Task: Search one way flight ticket for 5 adults, 2 children, 1 infant in seat and 1 infant on lap in economy from Klawock: Klawock Airport (also Seeklawock Seaplane Base) to Riverton: Central Wyoming Regional Airport (was Riverton Regional) on 5-4-2023. Choice of flights is Emirates. Number of bags: 1 carry on bag. Price is upto 98000. Outbound departure time preference is 12:00.
Action: Mouse moved to (348, 298)
Screenshot: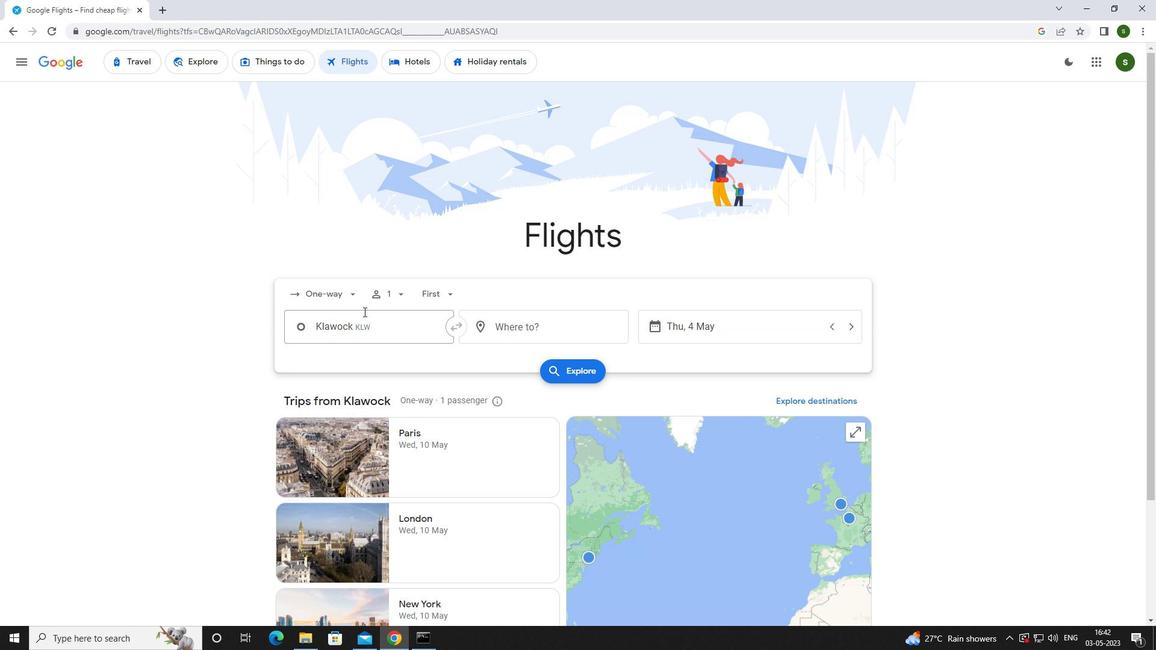 
Action: Mouse pressed left at (348, 298)
Screenshot: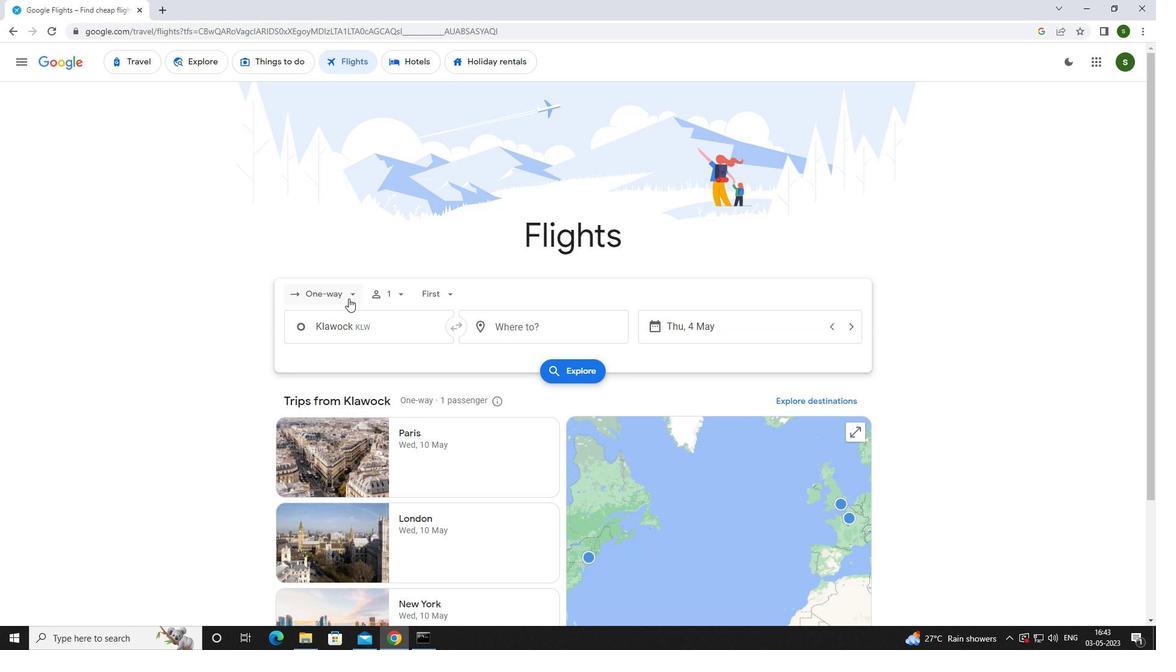 
Action: Mouse moved to (353, 347)
Screenshot: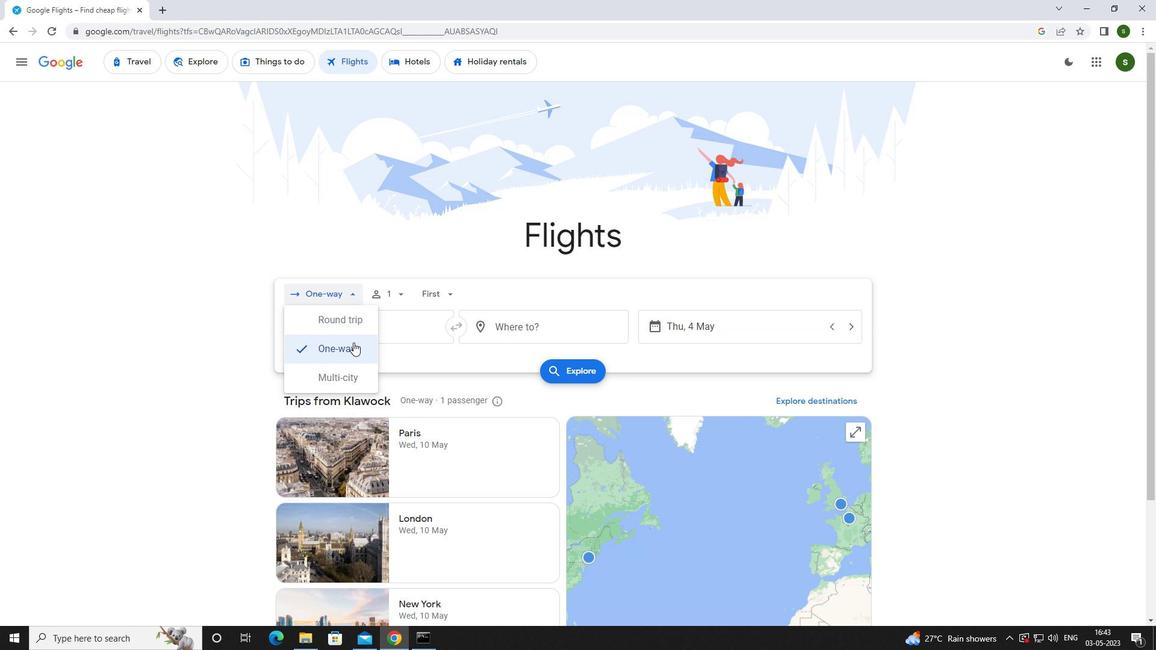 
Action: Mouse pressed left at (353, 347)
Screenshot: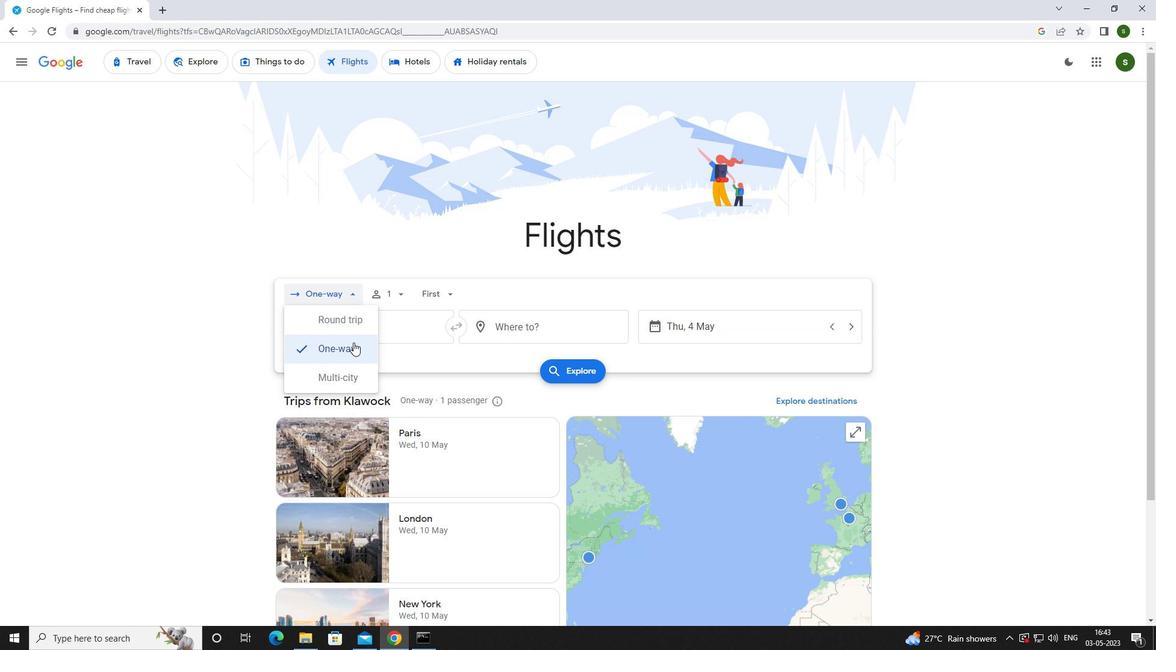 
Action: Mouse moved to (404, 294)
Screenshot: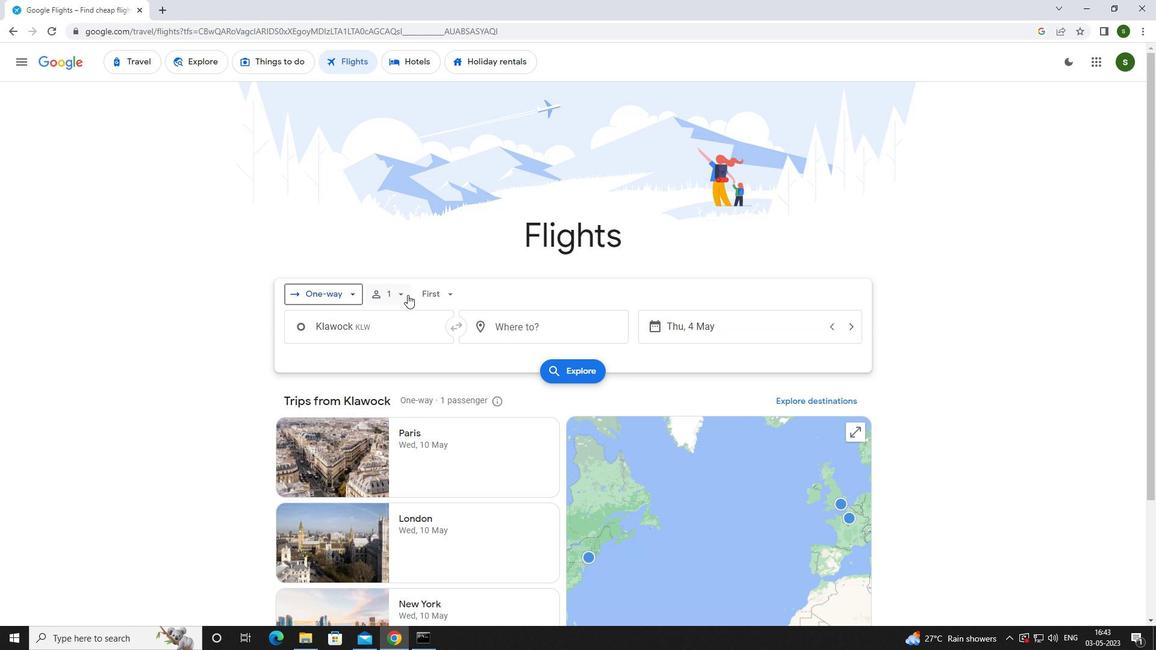 
Action: Mouse pressed left at (404, 294)
Screenshot: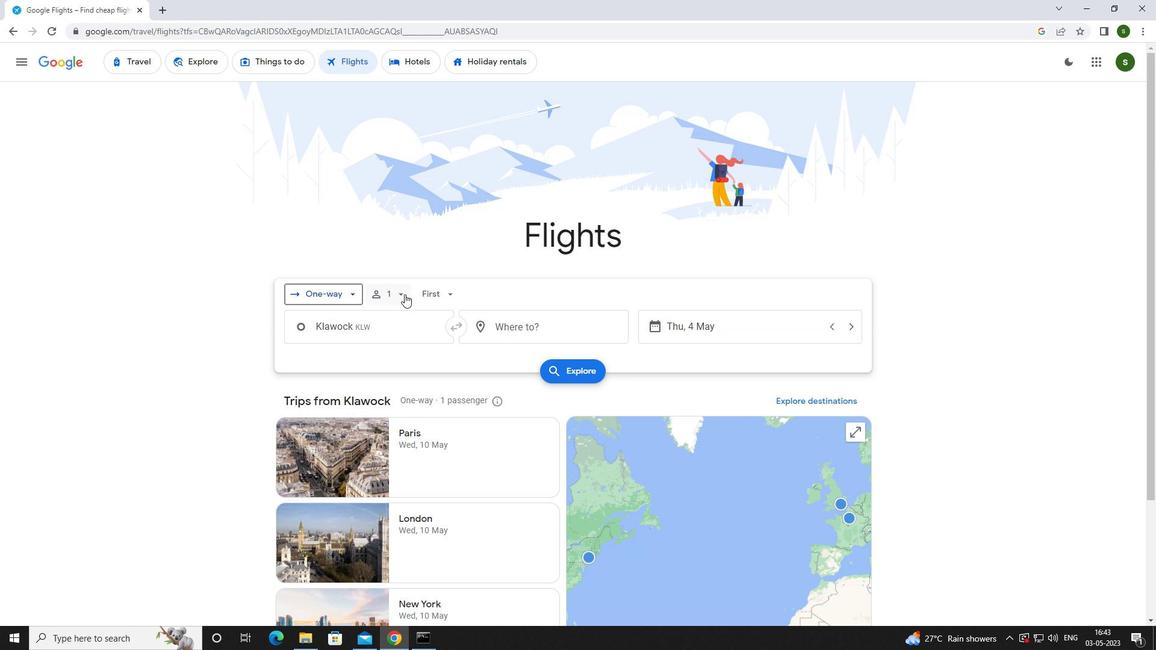 
Action: Mouse moved to (499, 319)
Screenshot: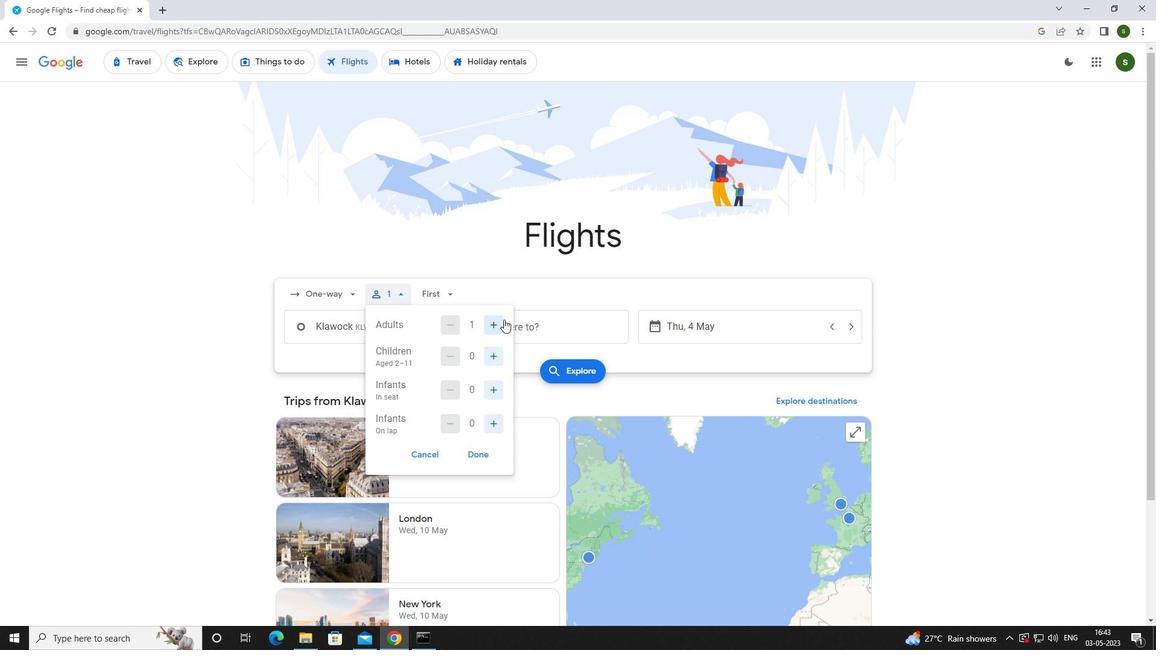 
Action: Mouse pressed left at (499, 319)
Screenshot: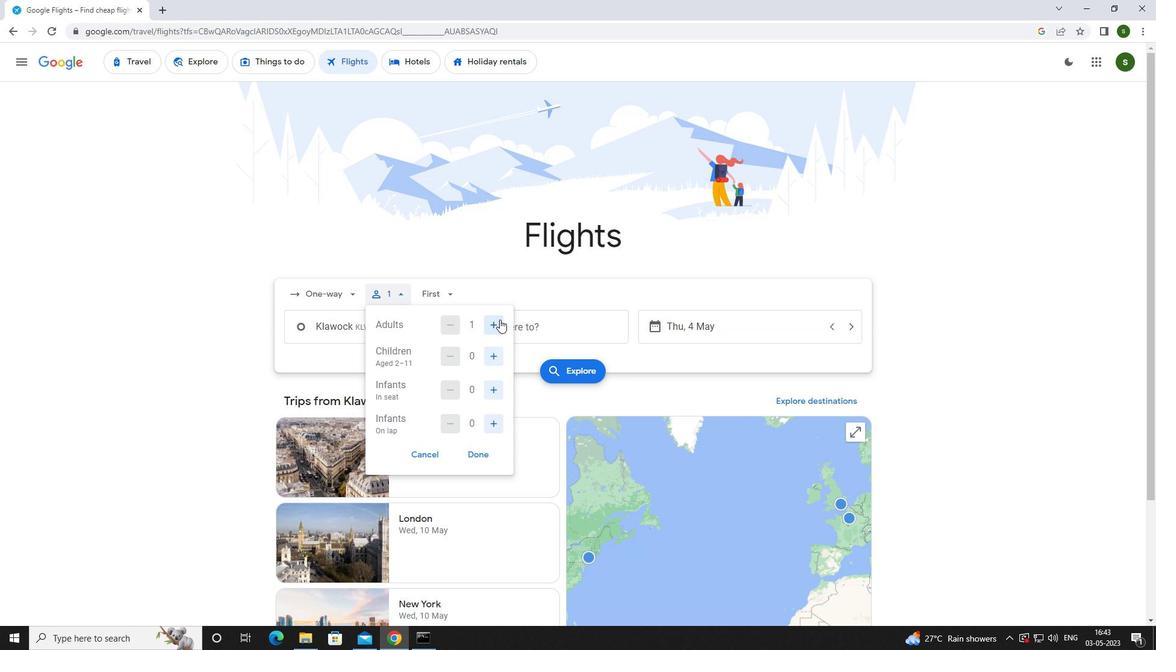 
Action: Mouse pressed left at (499, 319)
Screenshot: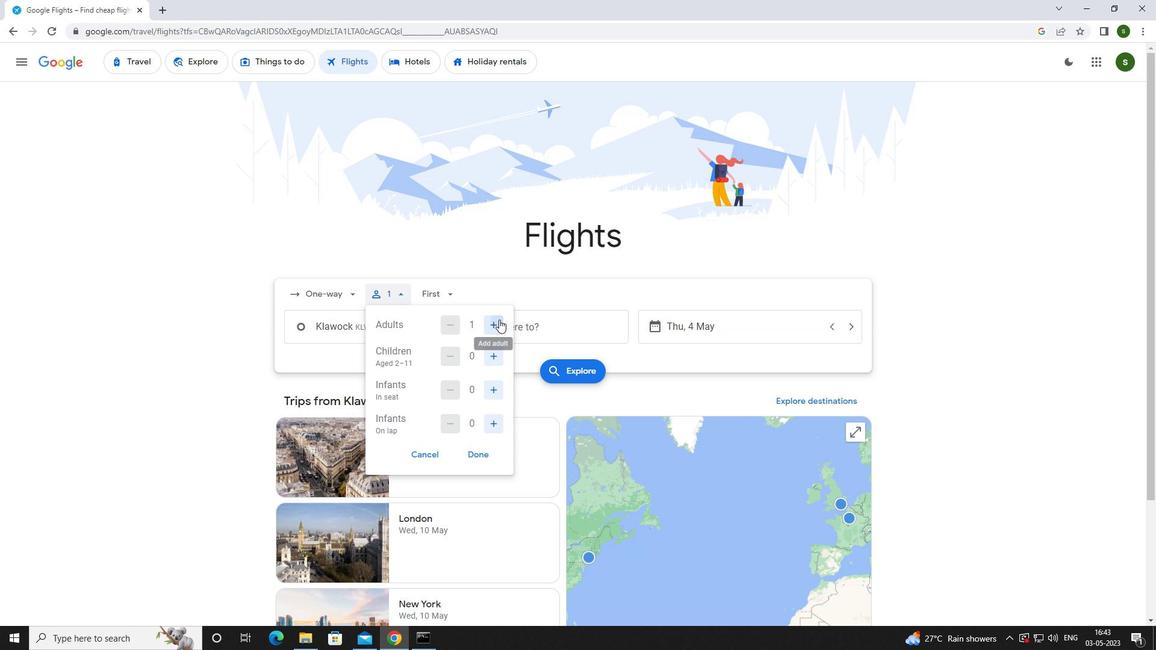 
Action: Mouse pressed left at (499, 319)
Screenshot: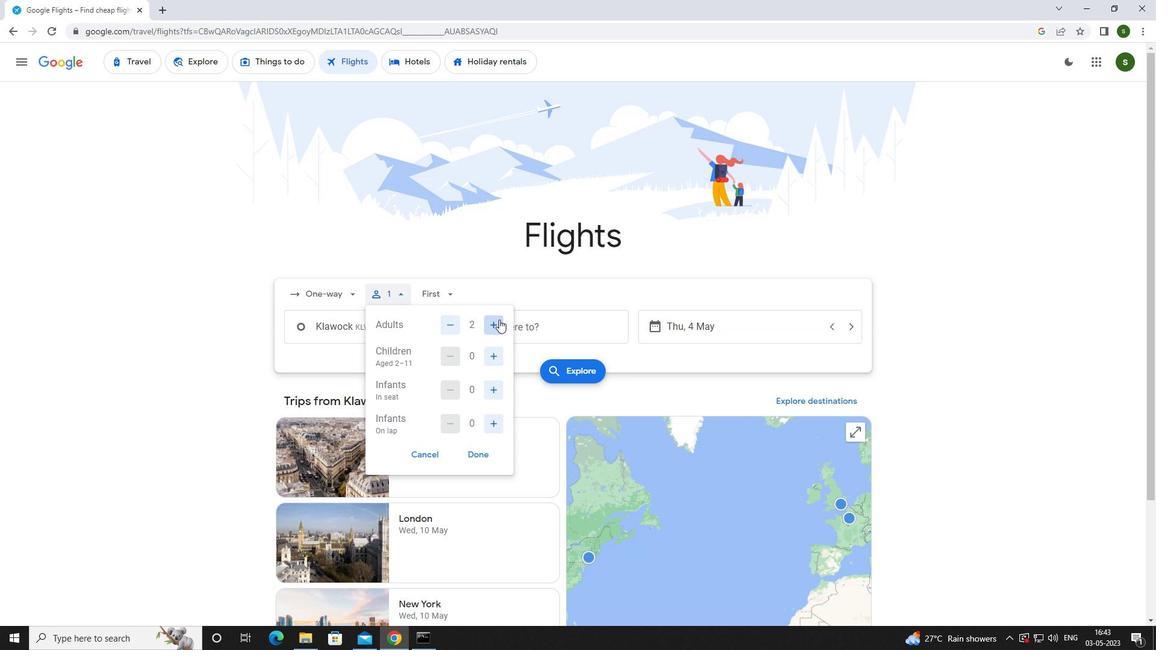 
Action: Mouse pressed left at (499, 319)
Screenshot: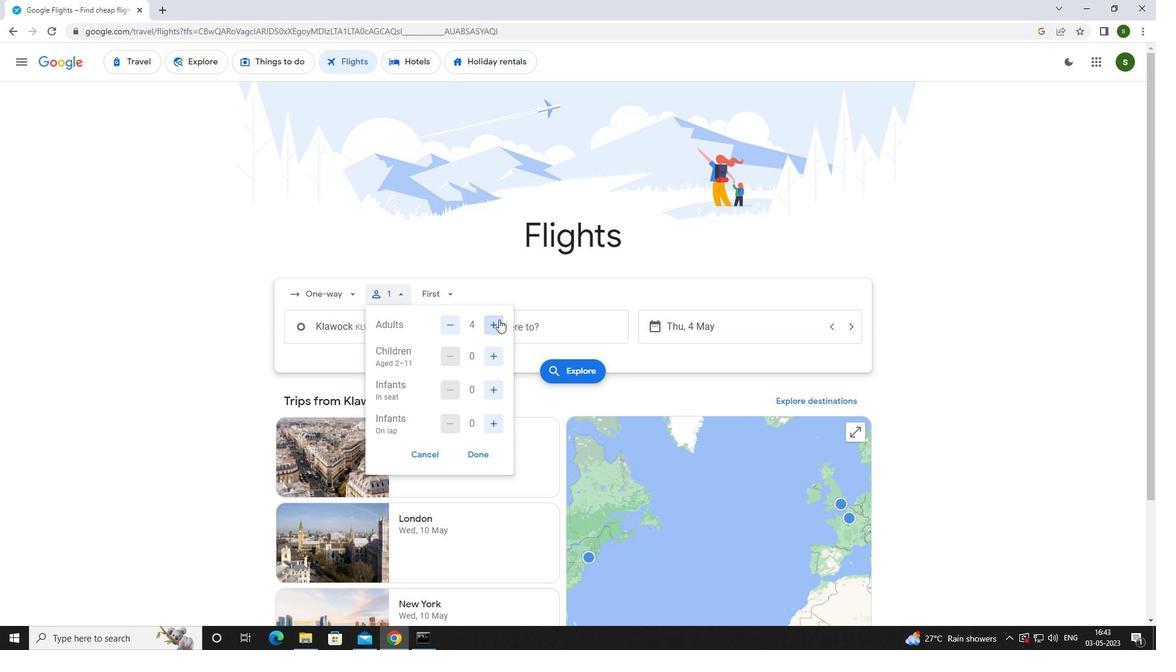 
Action: Mouse moved to (495, 351)
Screenshot: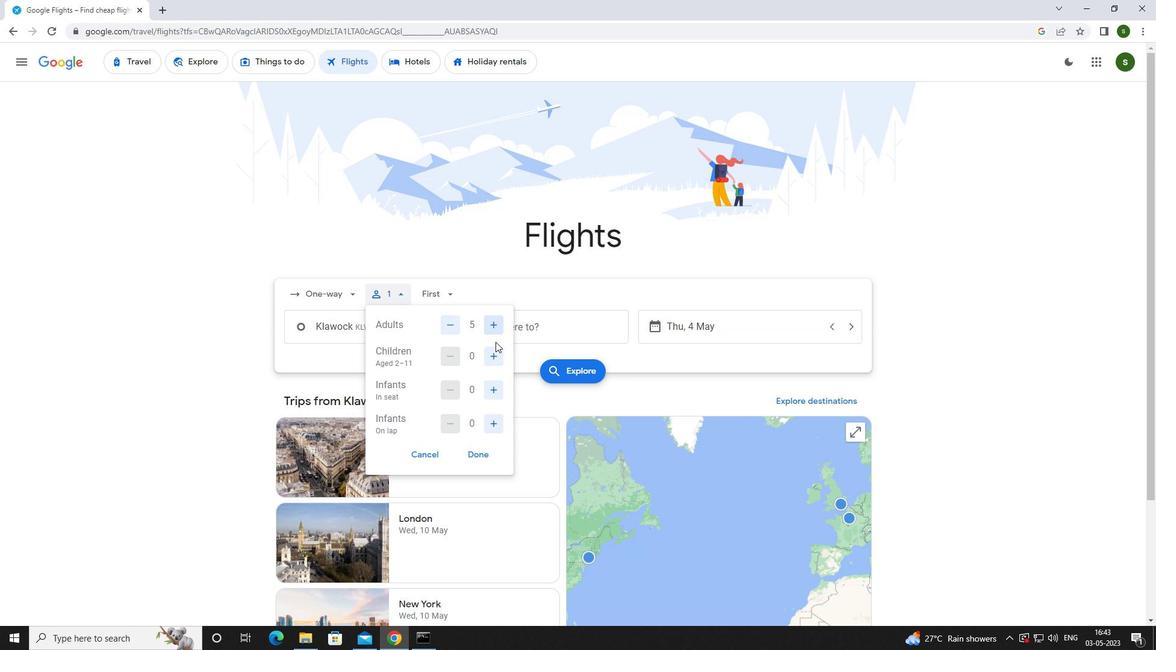 
Action: Mouse pressed left at (495, 351)
Screenshot: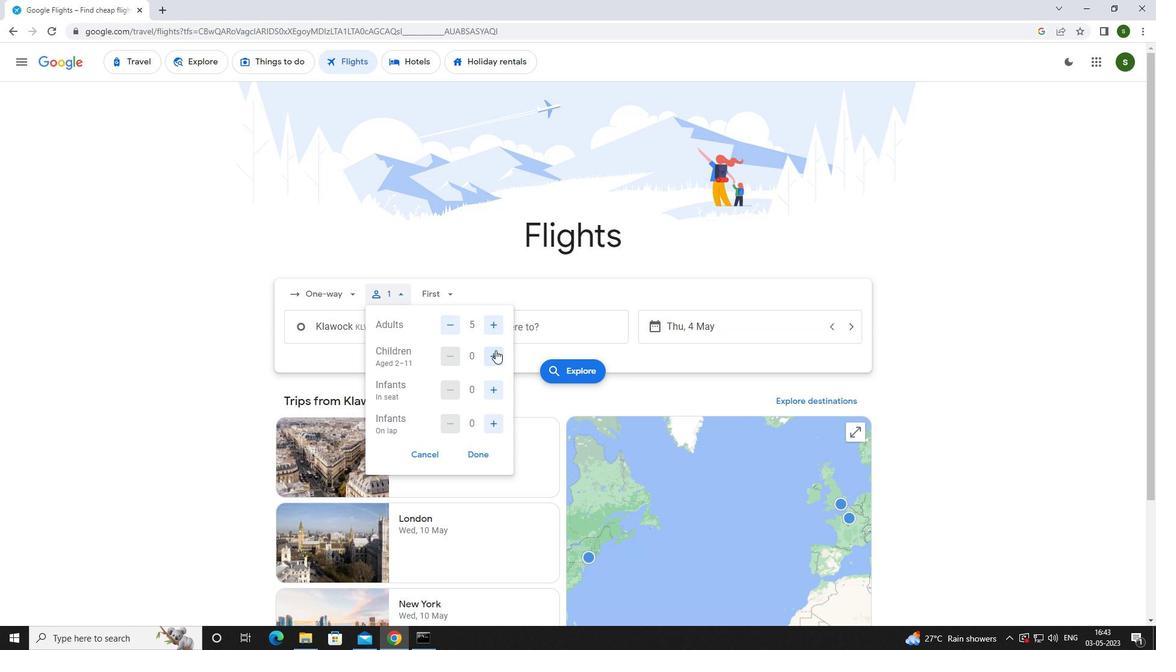 
Action: Mouse pressed left at (495, 351)
Screenshot: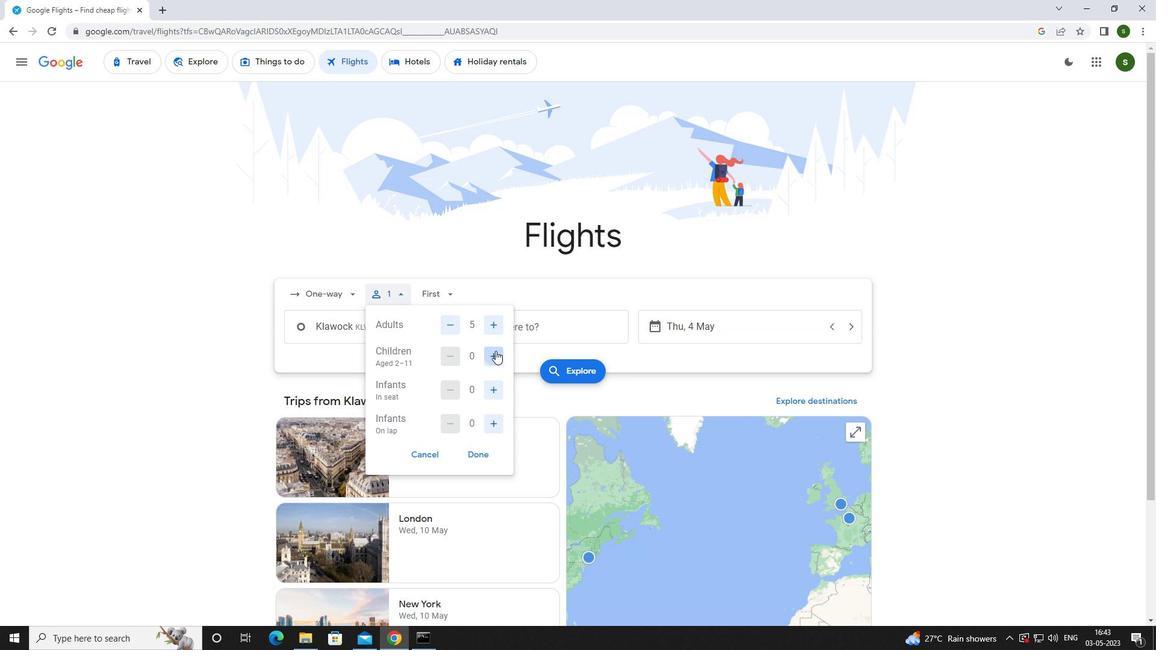 
Action: Mouse moved to (487, 397)
Screenshot: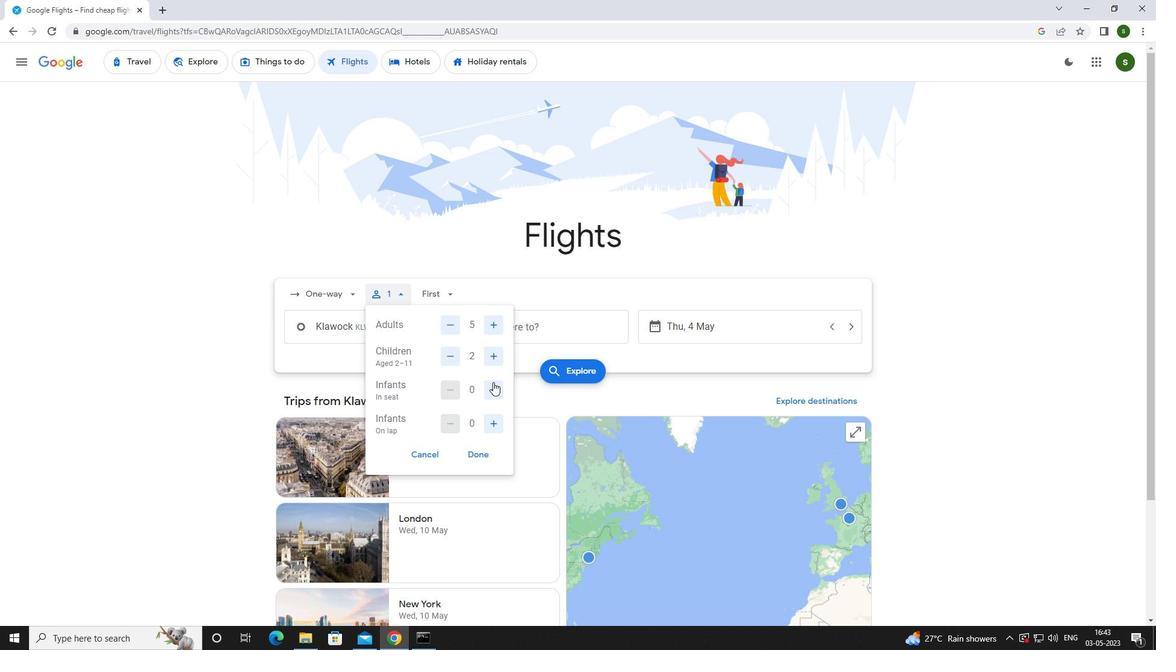 
Action: Mouse pressed left at (487, 397)
Screenshot: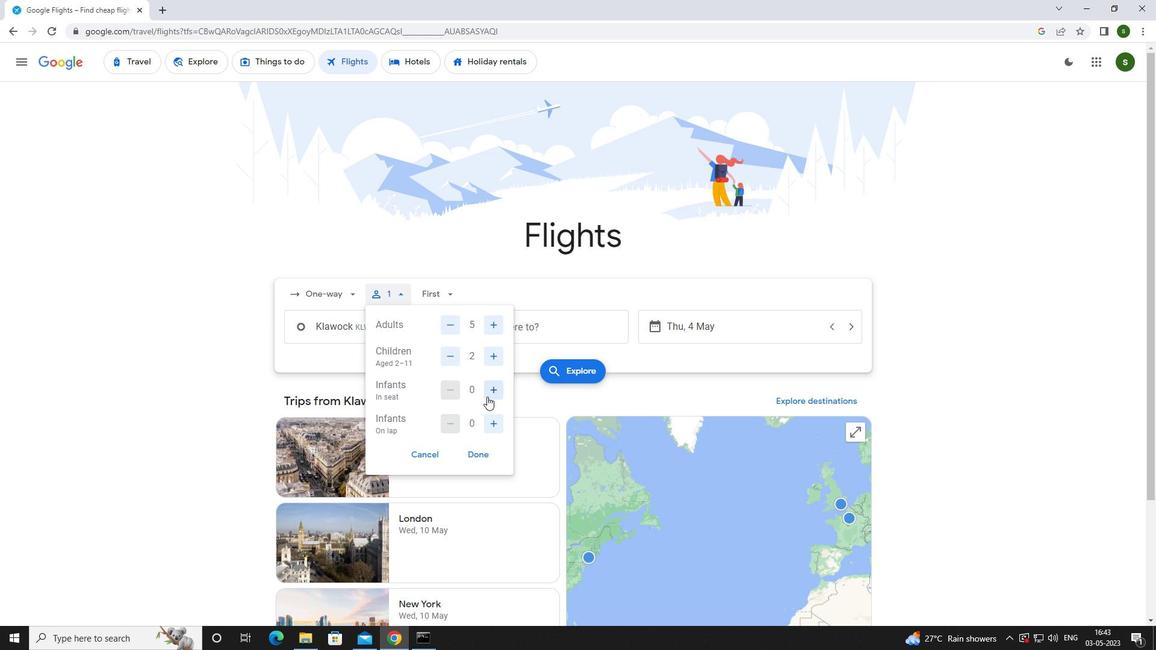 
Action: Mouse moved to (489, 420)
Screenshot: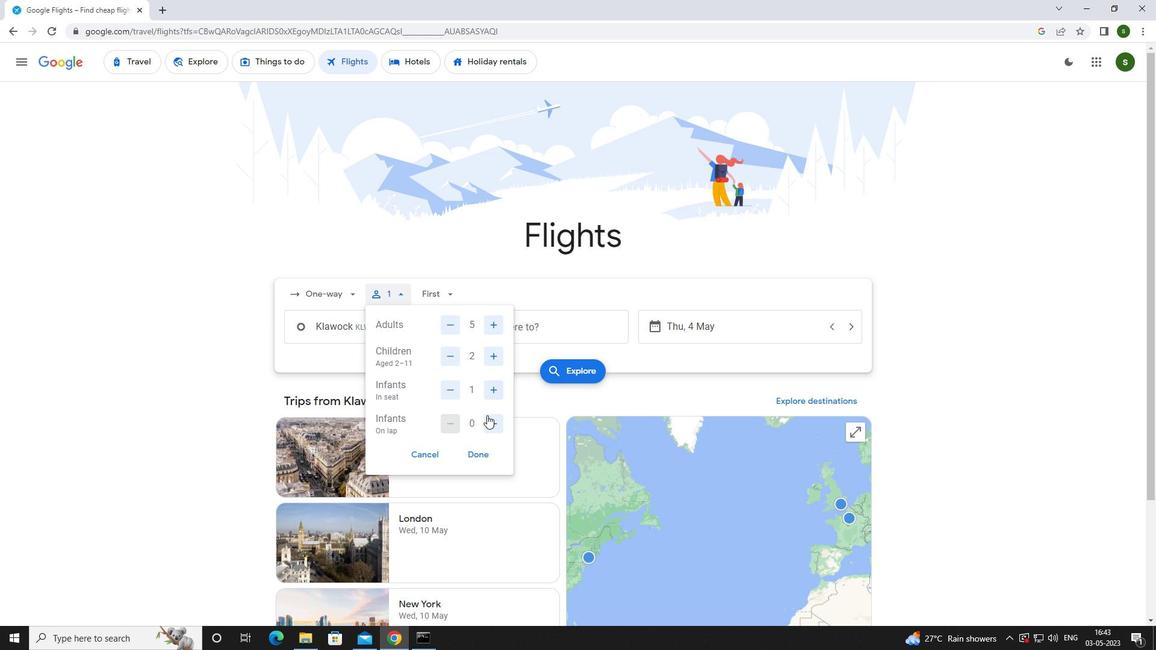 
Action: Mouse pressed left at (489, 420)
Screenshot: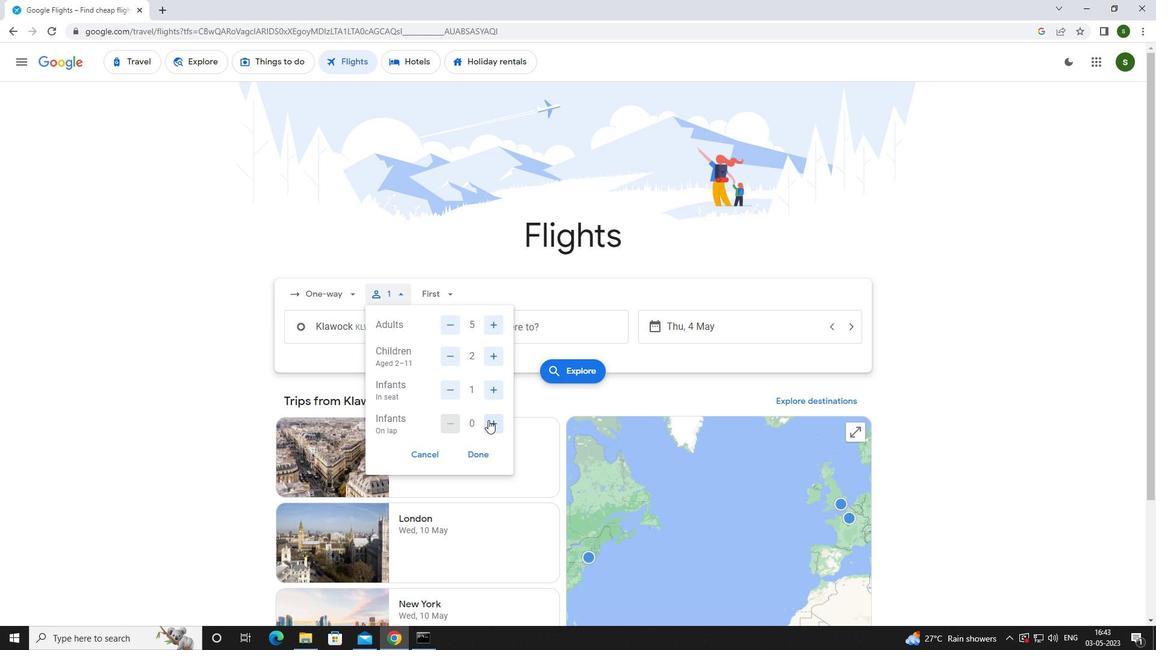 
Action: Mouse moved to (450, 295)
Screenshot: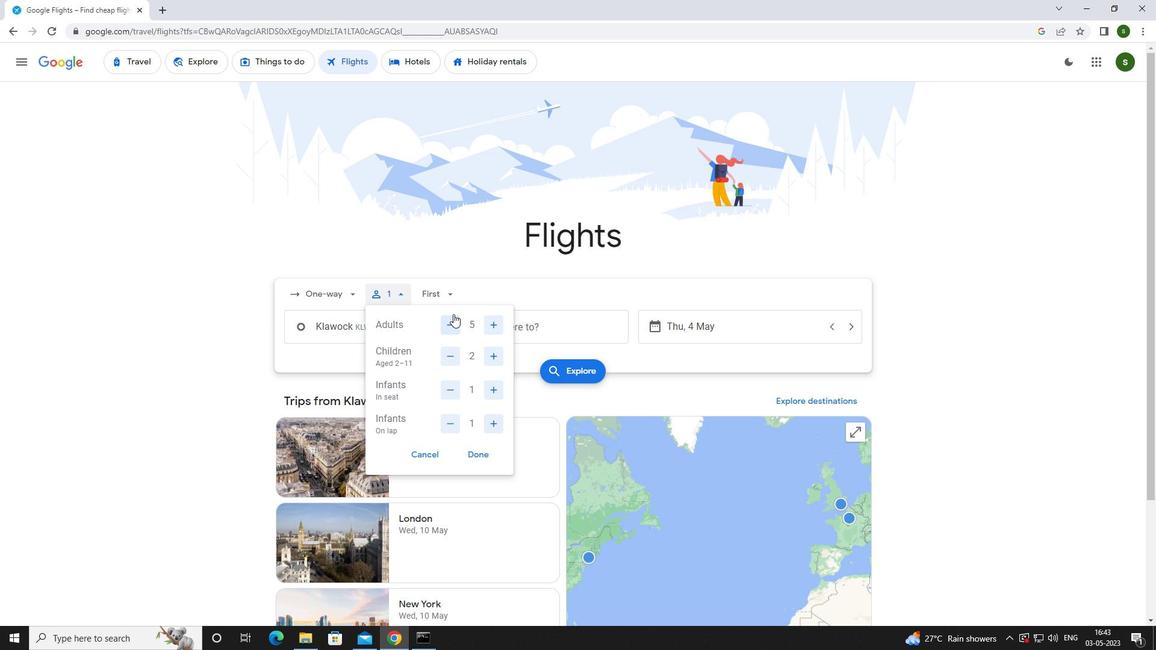 
Action: Mouse pressed left at (450, 295)
Screenshot: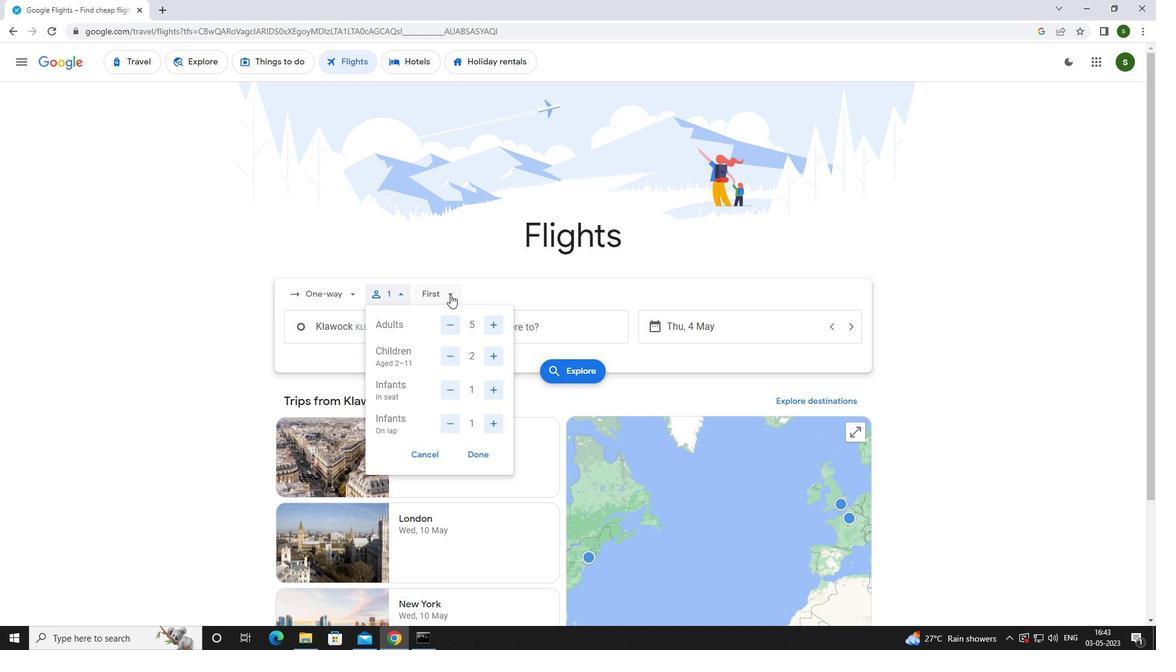
Action: Mouse moved to (449, 313)
Screenshot: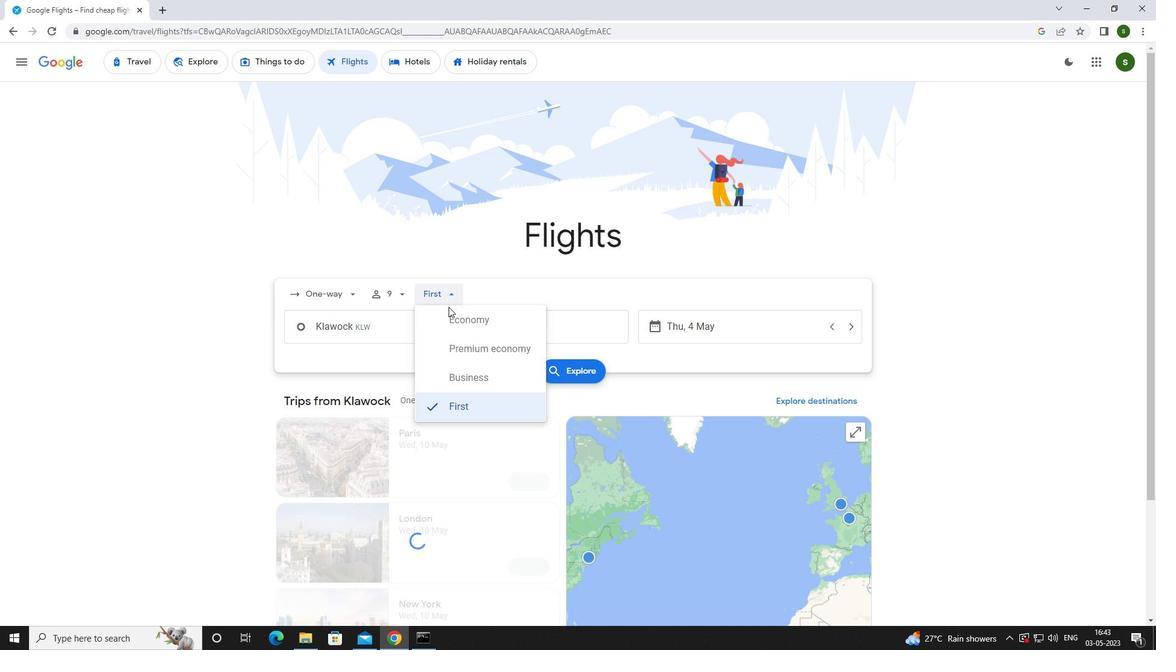 
Action: Mouse pressed left at (449, 313)
Screenshot: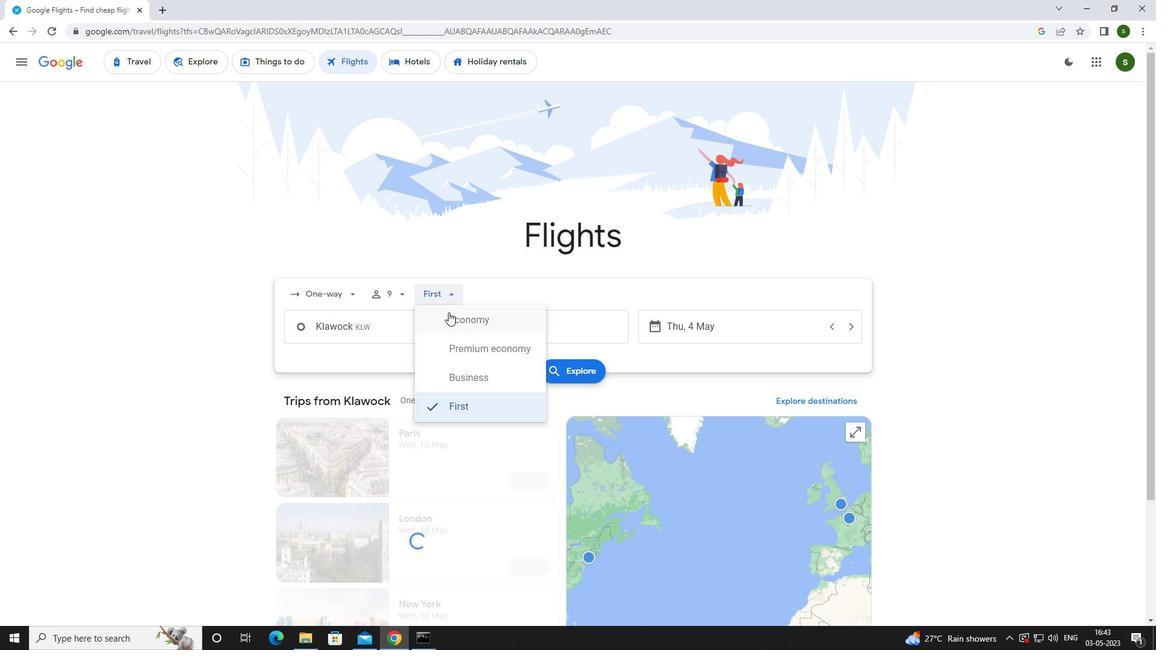 
Action: Mouse moved to (390, 332)
Screenshot: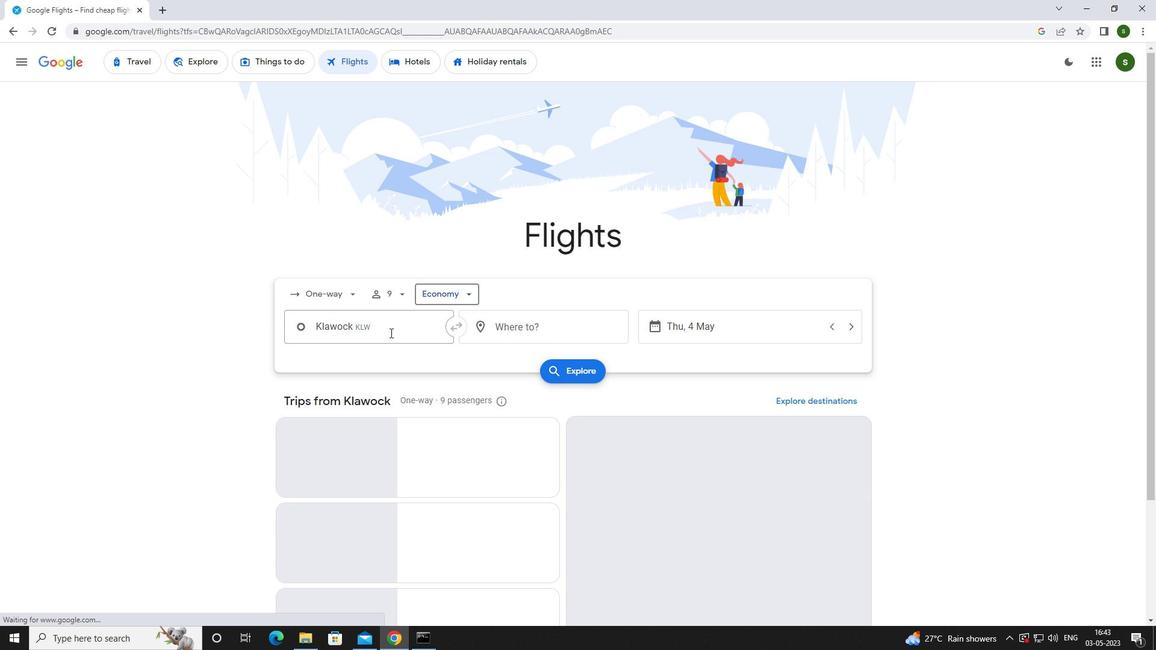 
Action: Mouse pressed left at (390, 332)
Screenshot: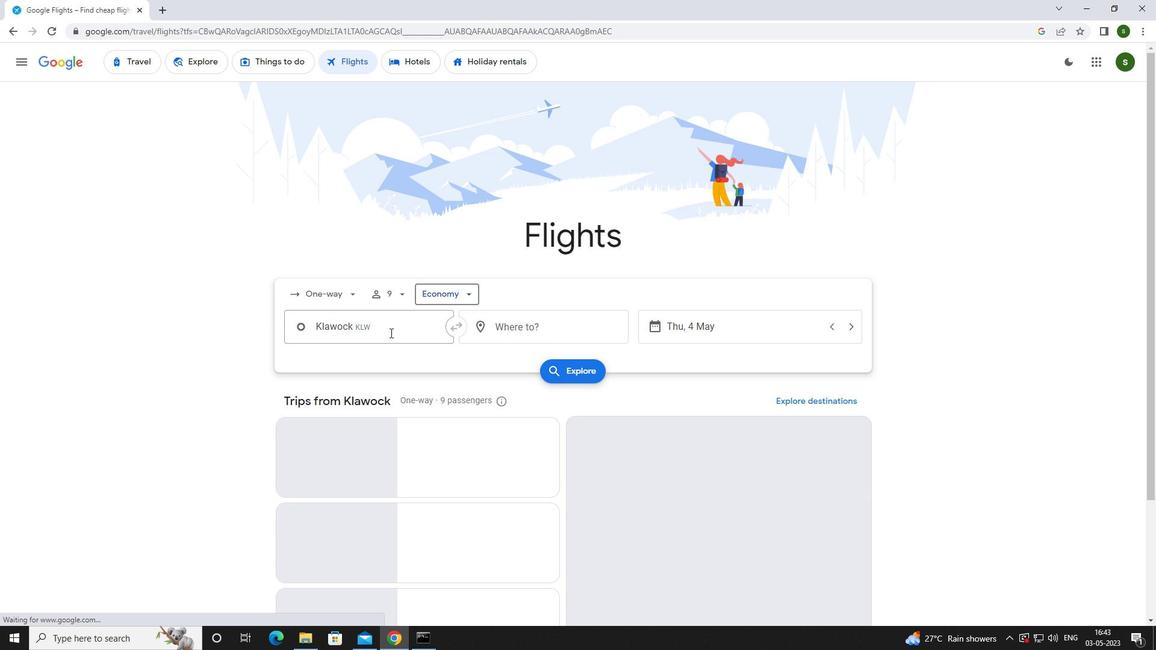 
Action: Key pressed <Key.caps_lock>k<Key.caps_lock>lawock
Screenshot: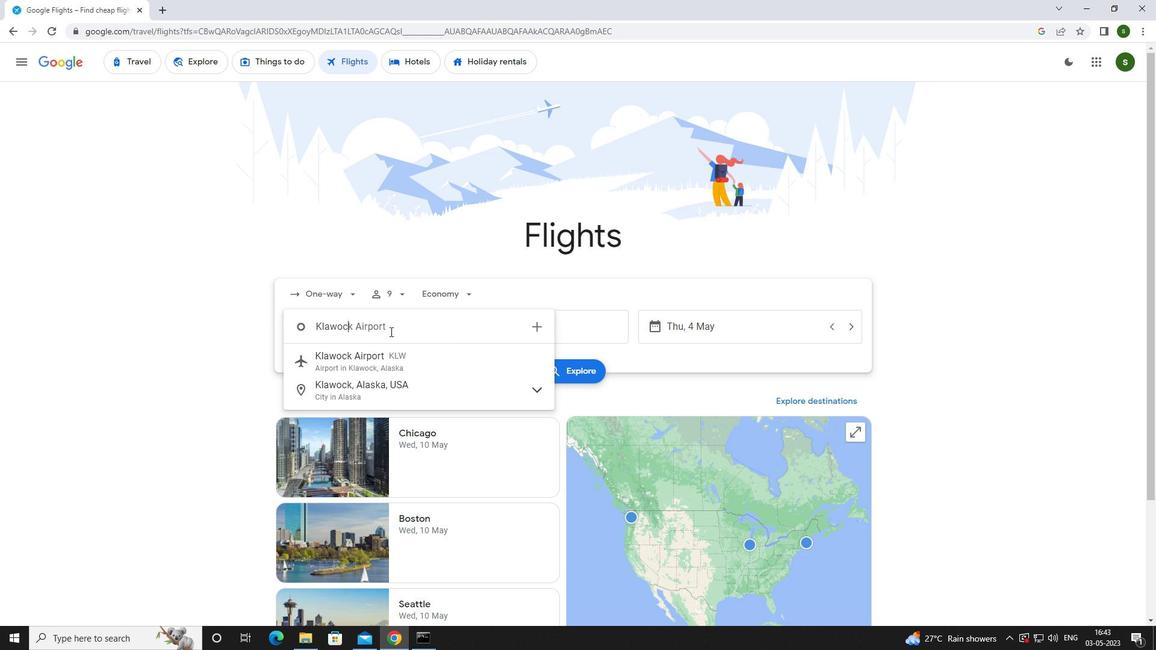 
Action: Mouse moved to (372, 362)
Screenshot: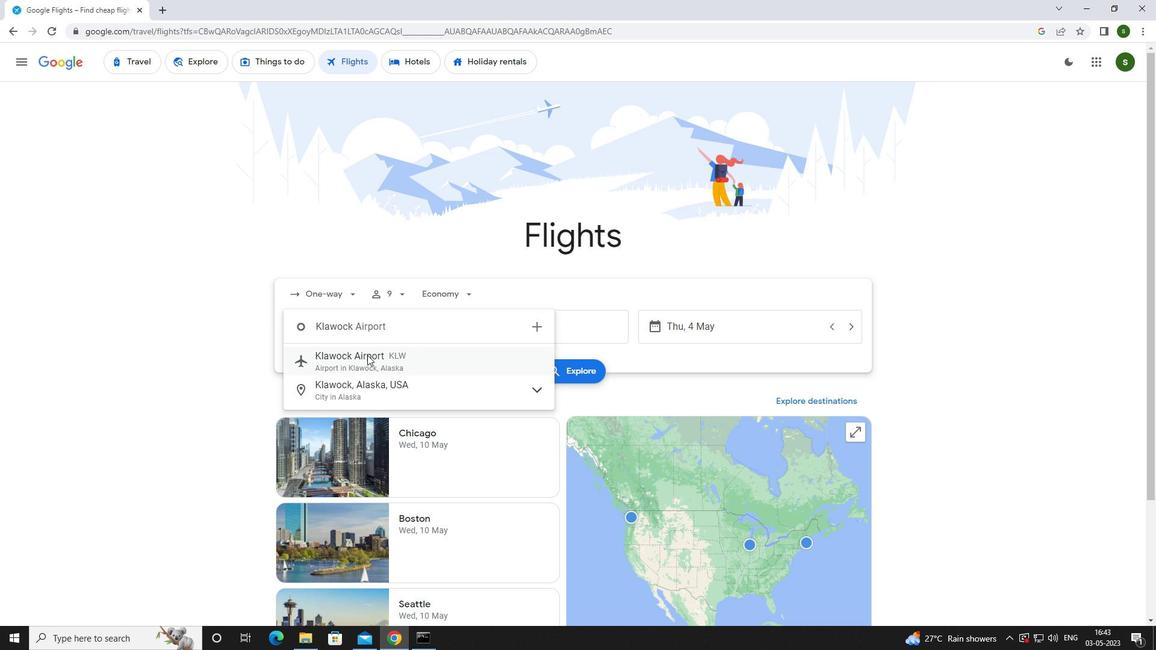 
Action: Mouse pressed left at (372, 362)
Screenshot: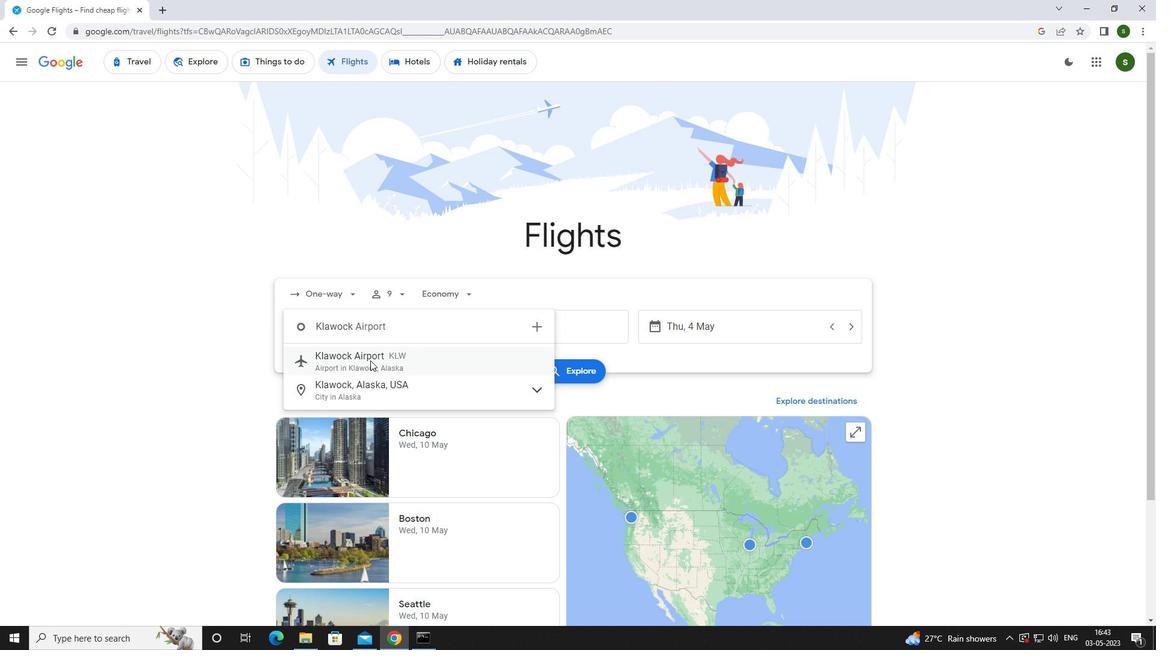 
Action: Mouse moved to (525, 323)
Screenshot: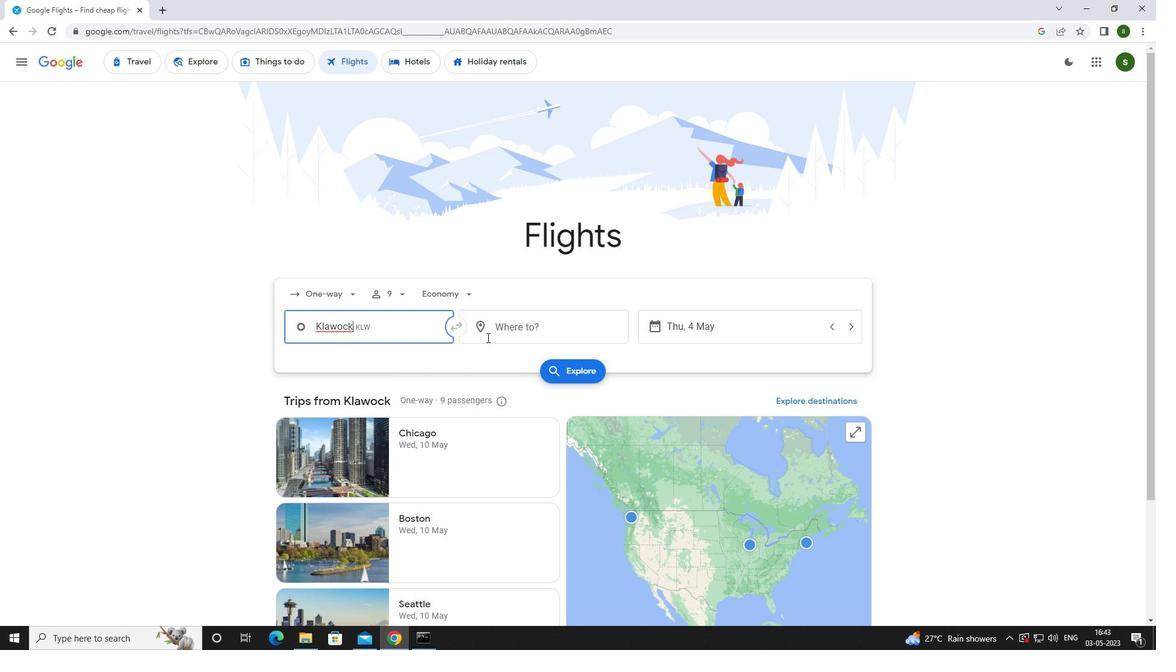 
Action: Mouse pressed left at (525, 323)
Screenshot: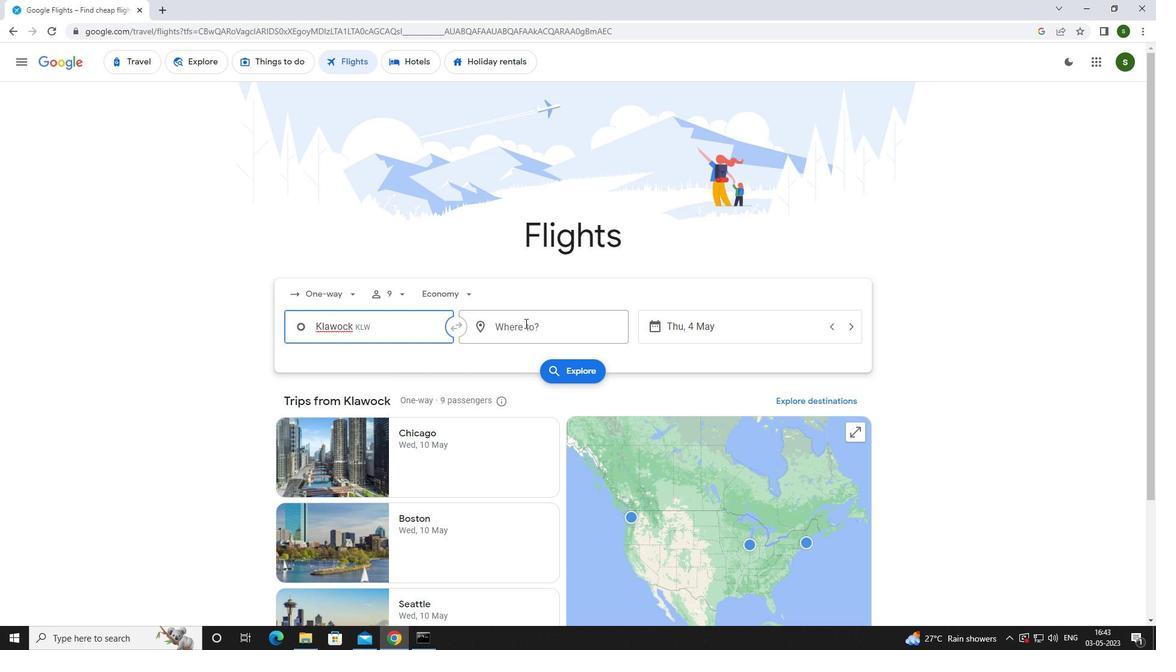
Action: Mouse moved to (528, 321)
Screenshot: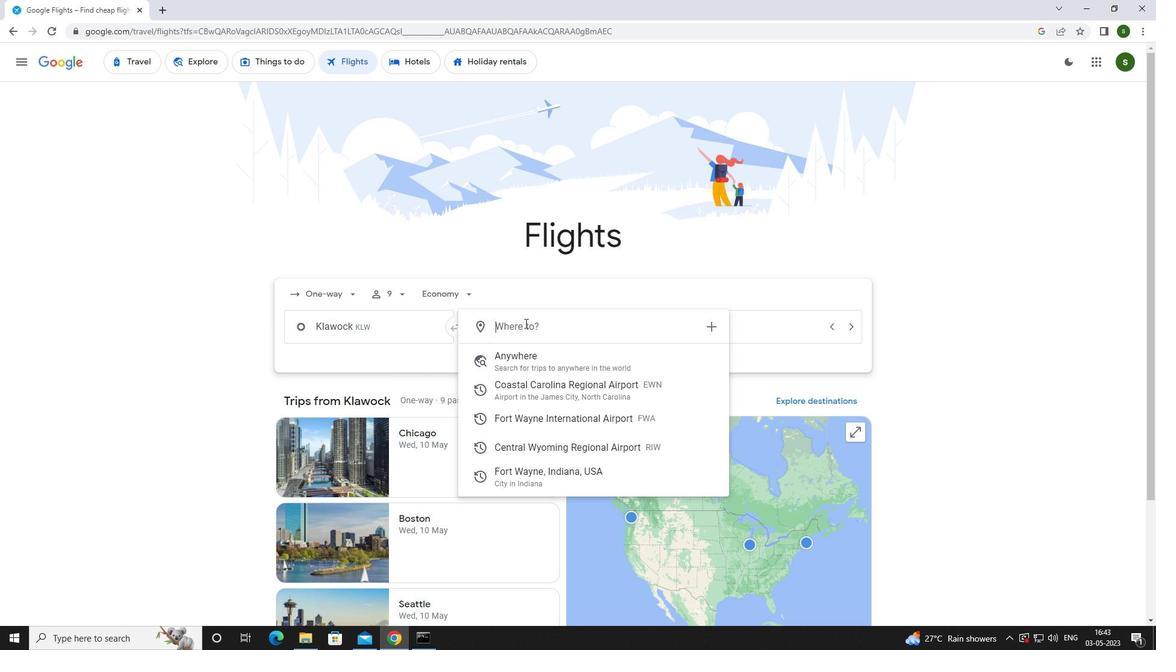 
Action: Key pressed <Key.caps_lock>r<Key.caps_lock>iverton
Screenshot: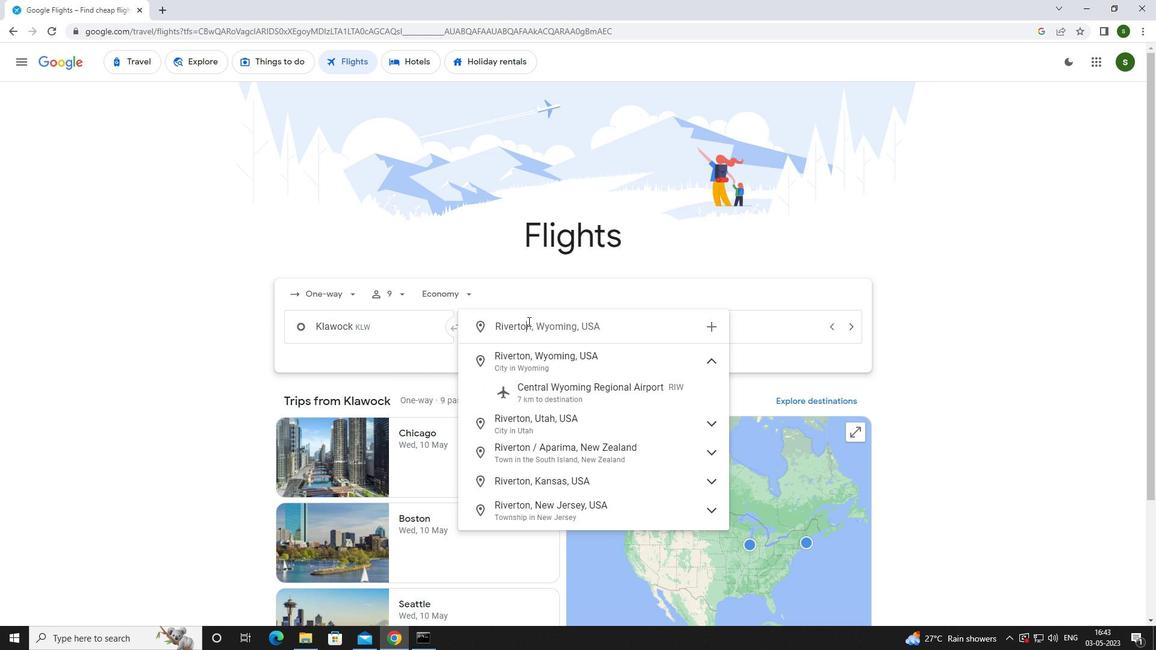 
Action: Mouse moved to (545, 390)
Screenshot: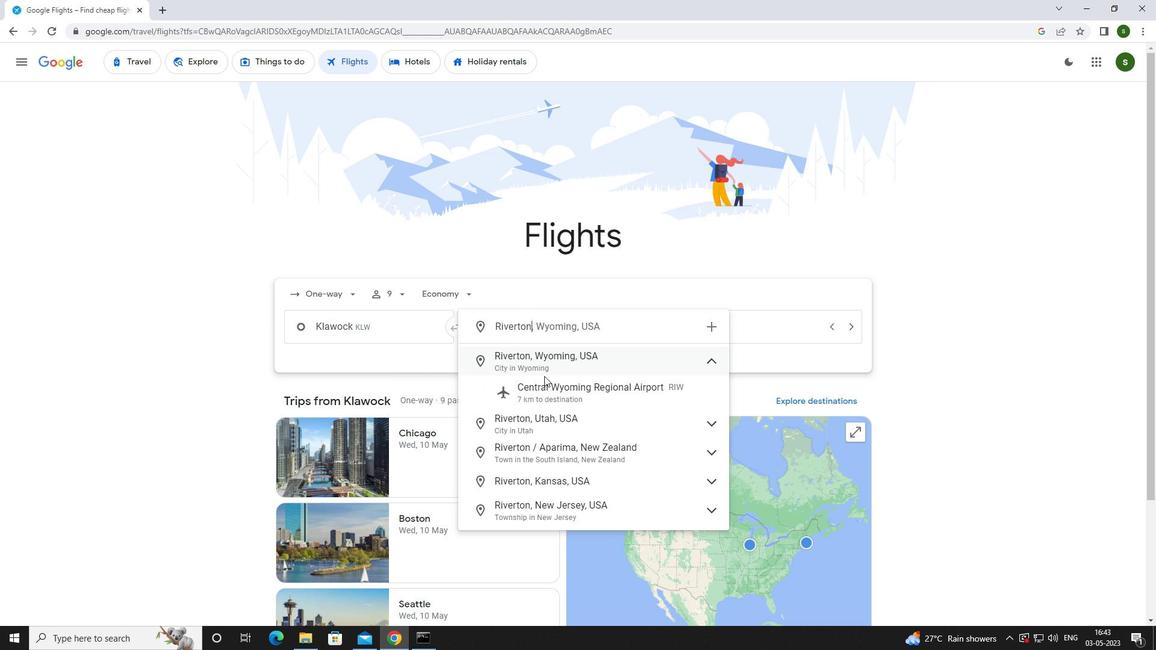 
Action: Mouse pressed left at (545, 390)
Screenshot: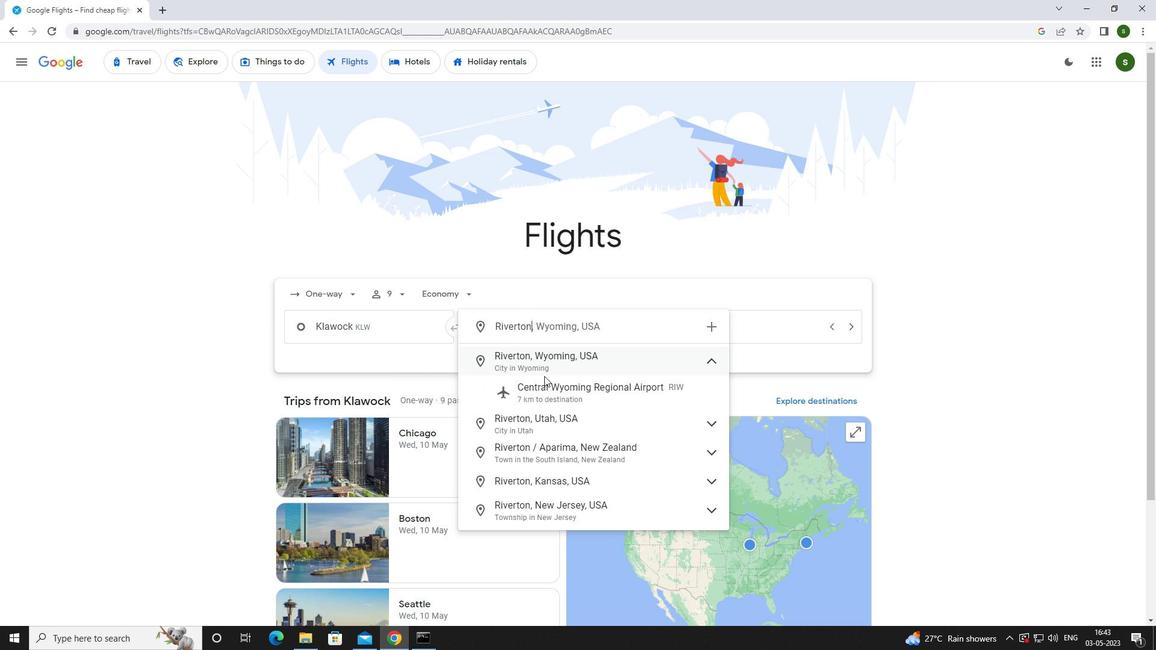 
Action: Mouse moved to (729, 330)
Screenshot: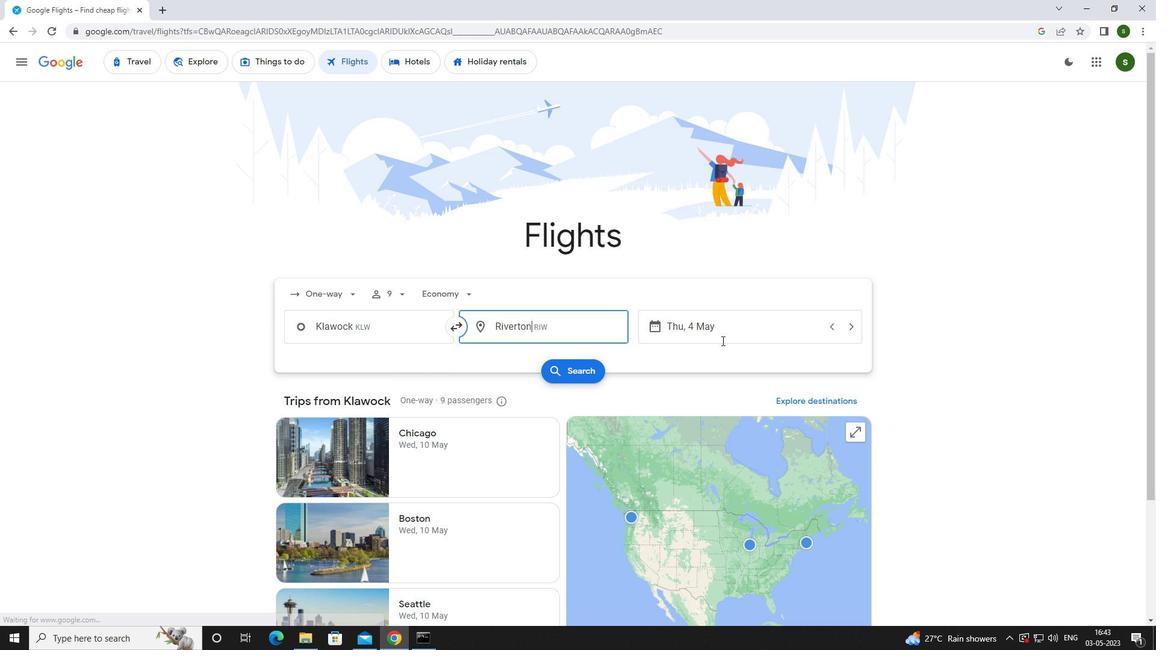 
Action: Mouse pressed left at (729, 330)
Screenshot: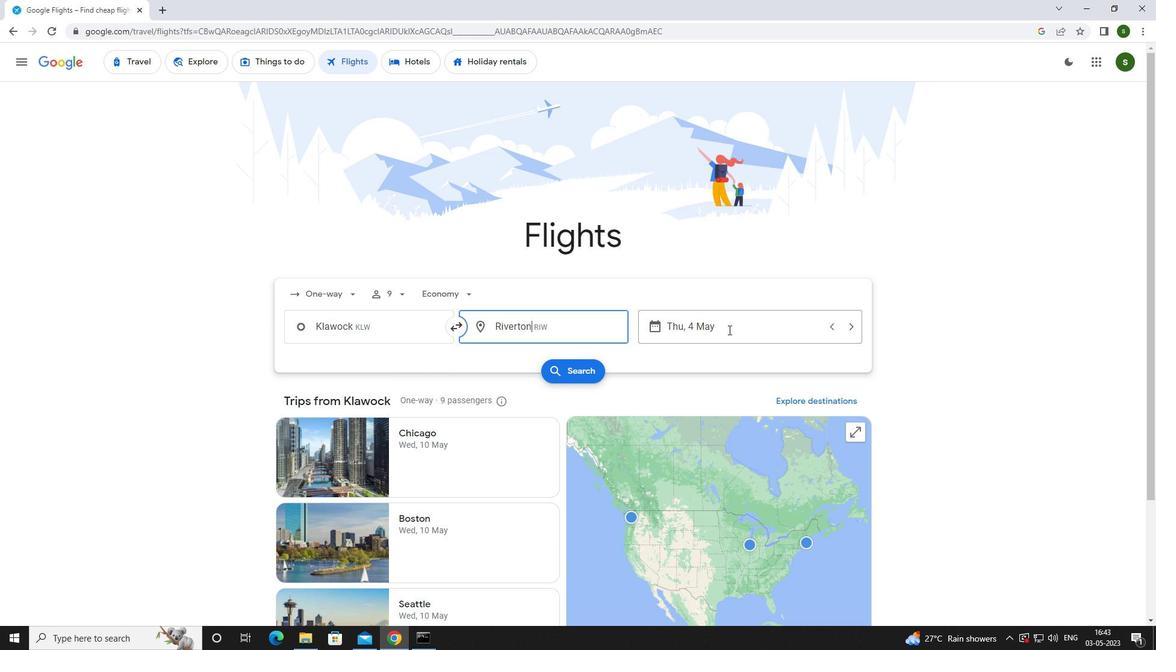 
Action: Mouse moved to (551, 409)
Screenshot: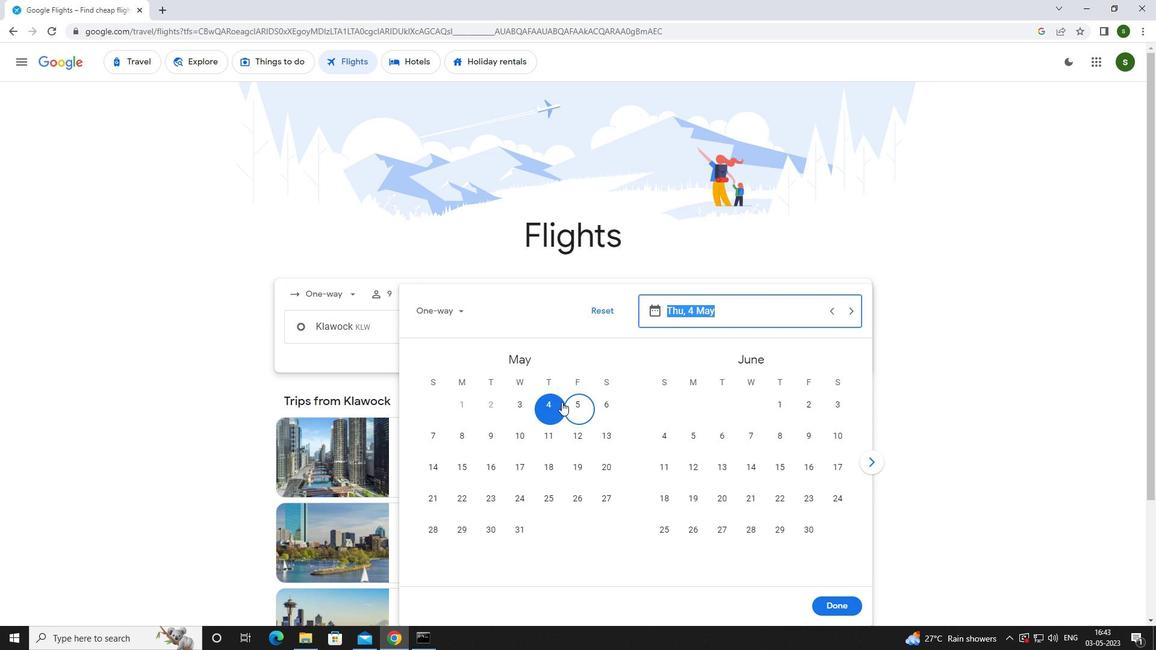 
Action: Mouse pressed left at (551, 409)
Screenshot: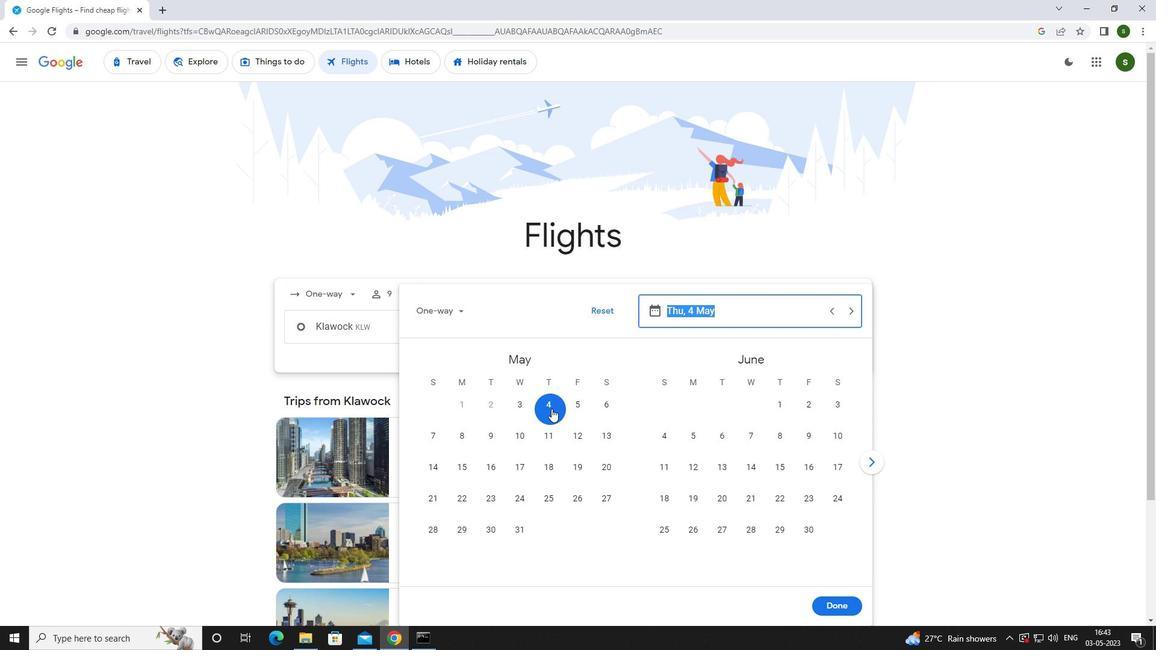 
Action: Mouse moved to (824, 598)
Screenshot: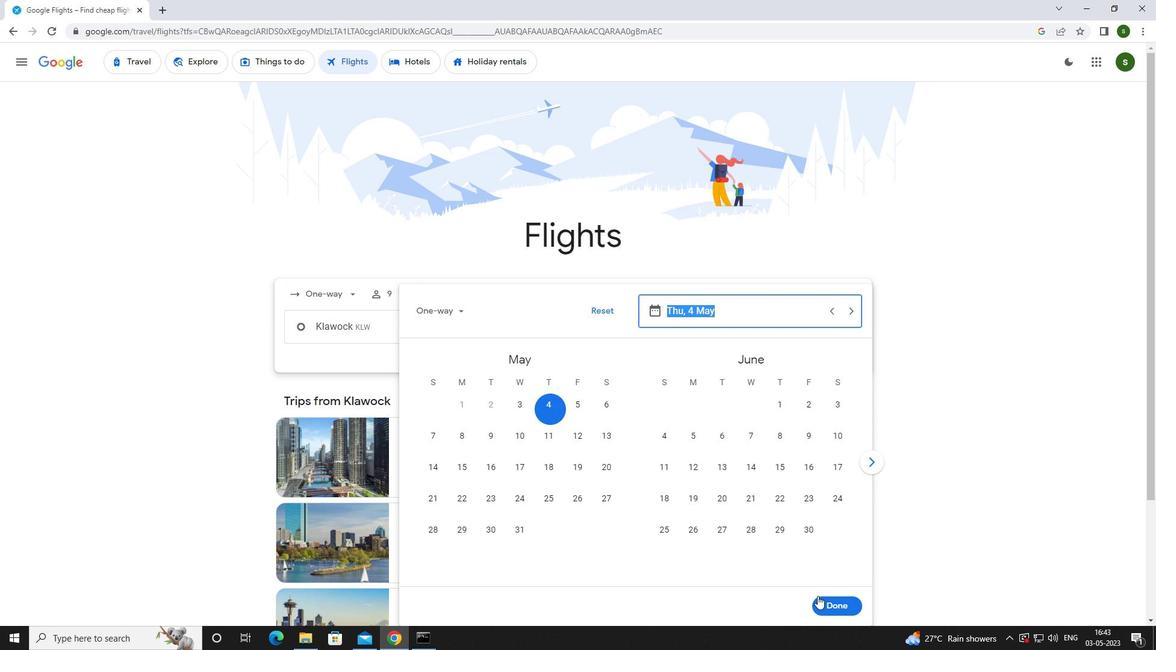 
Action: Mouse pressed left at (824, 598)
Screenshot: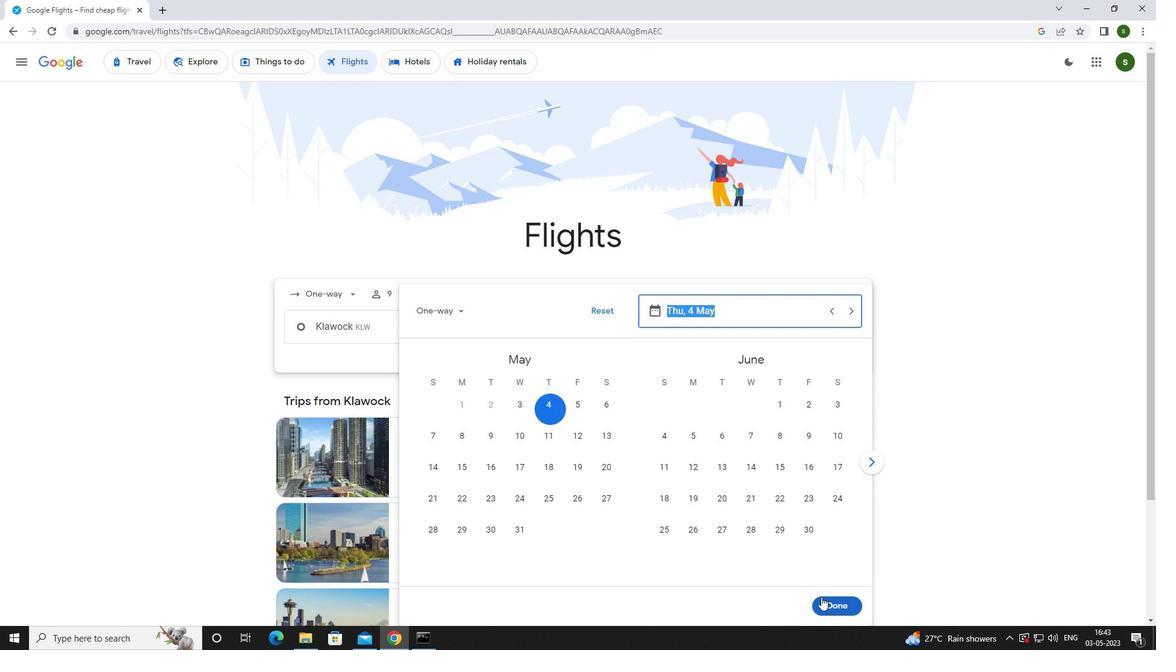 
Action: Mouse moved to (583, 376)
Screenshot: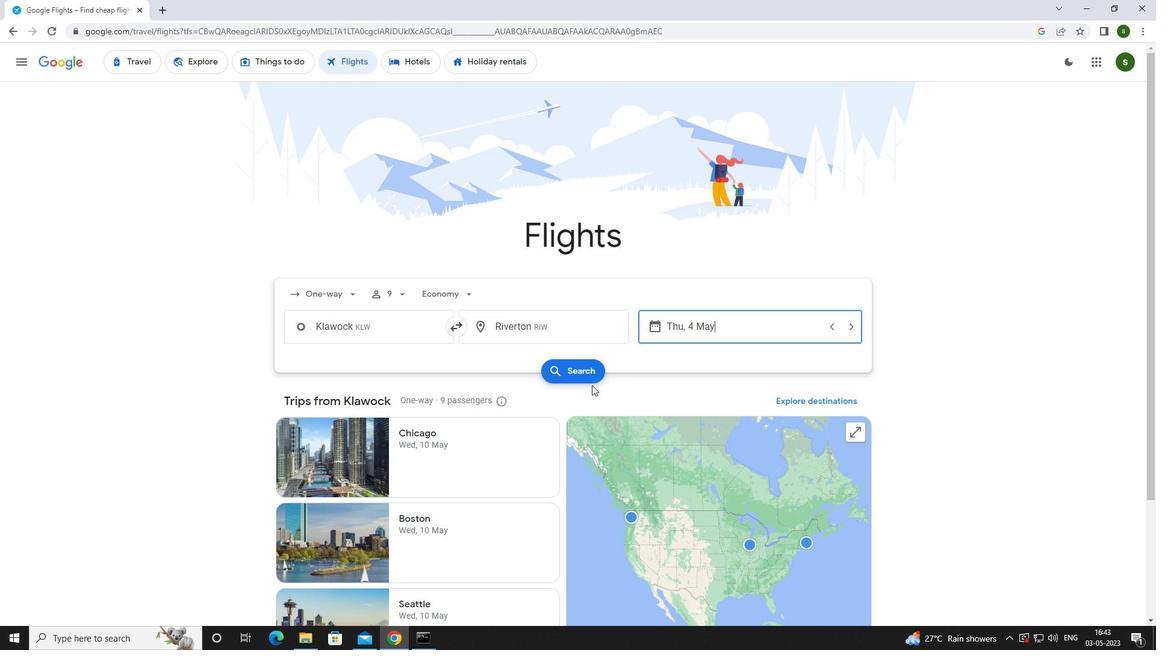 
Action: Mouse pressed left at (583, 376)
Screenshot: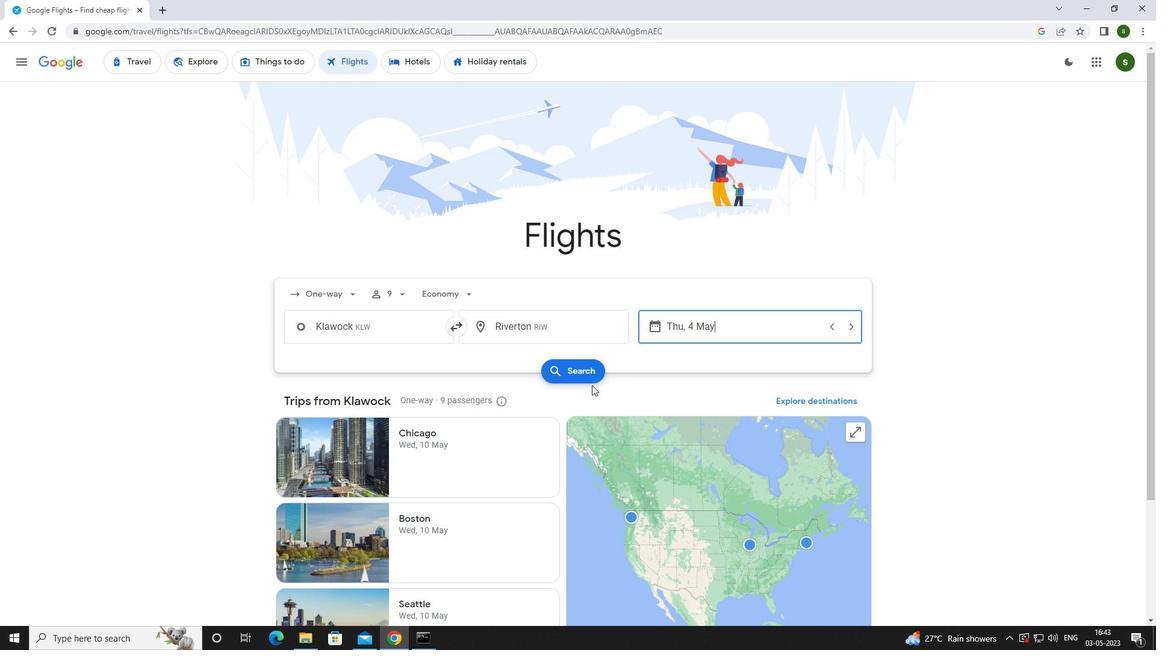 
Action: Mouse moved to (289, 175)
Screenshot: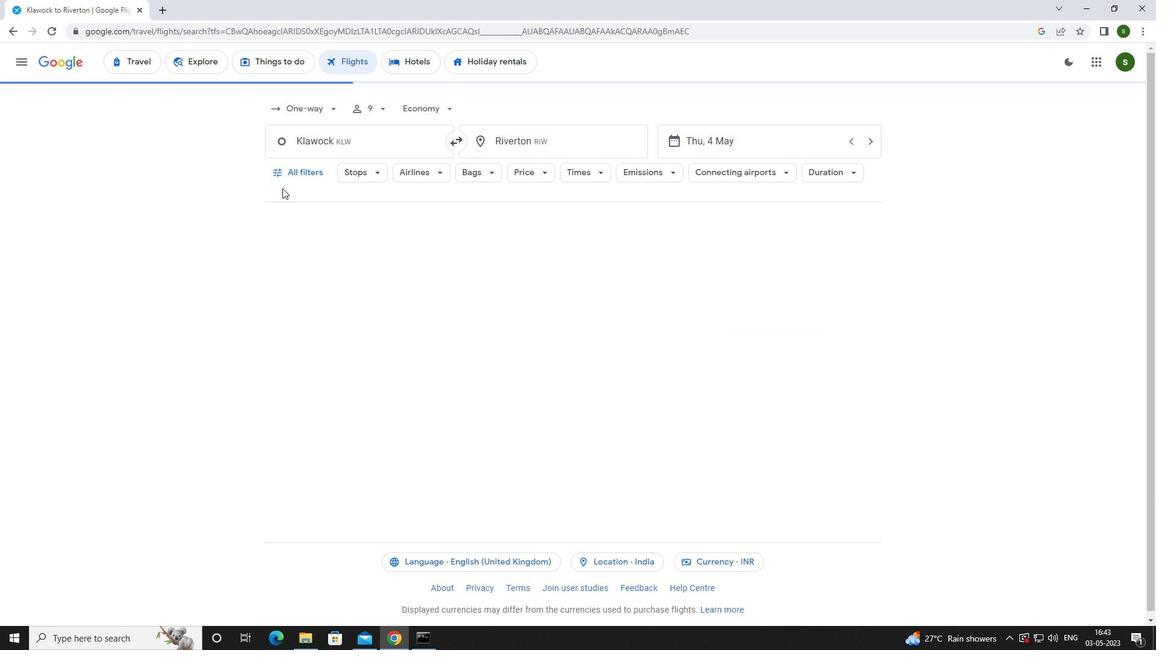 
Action: Mouse pressed left at (289, 175)
Screenshot: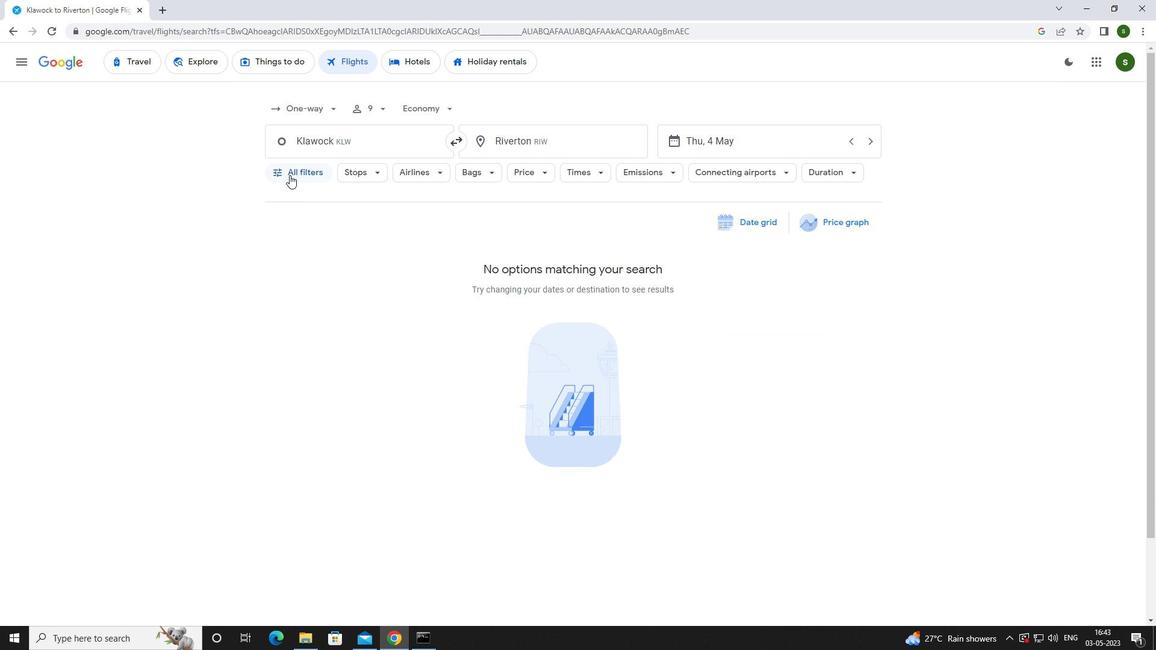 
Action: Mouse moved to (444, 423)
Screenshot: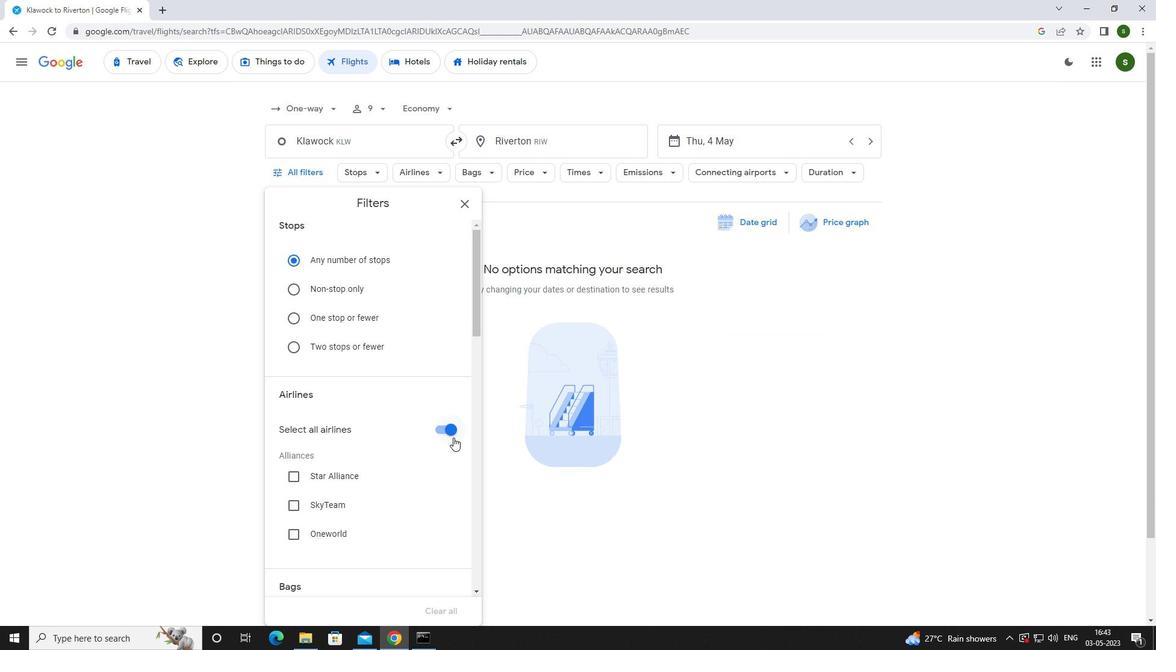 
Action: Mouse pressed left at (444, 423)
Screenshot: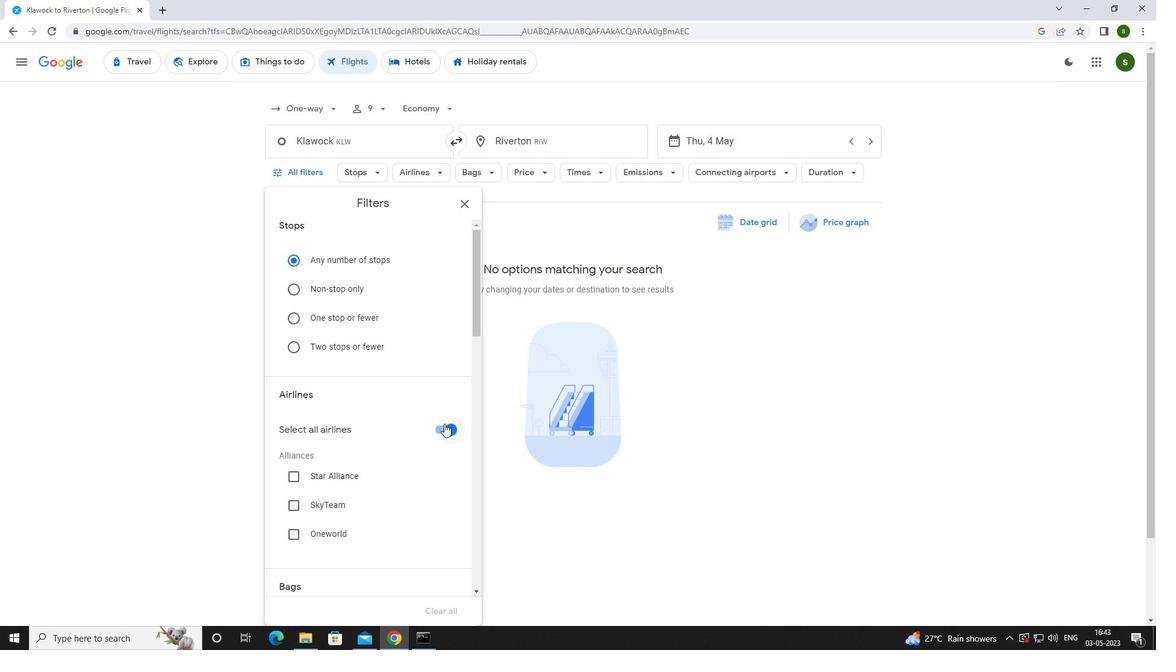 
Action: Mouse moved to (437, 369)
Screenshot: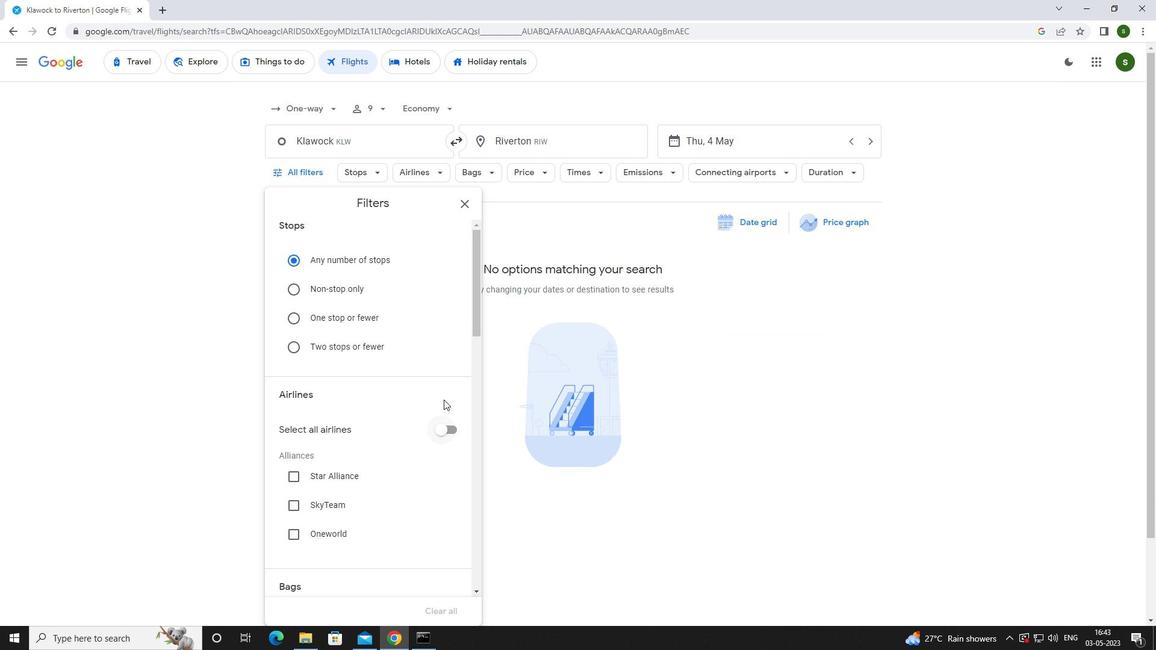 
Action: Mouse scrolled (437, 368) with delta (0, 0)
Screenshot: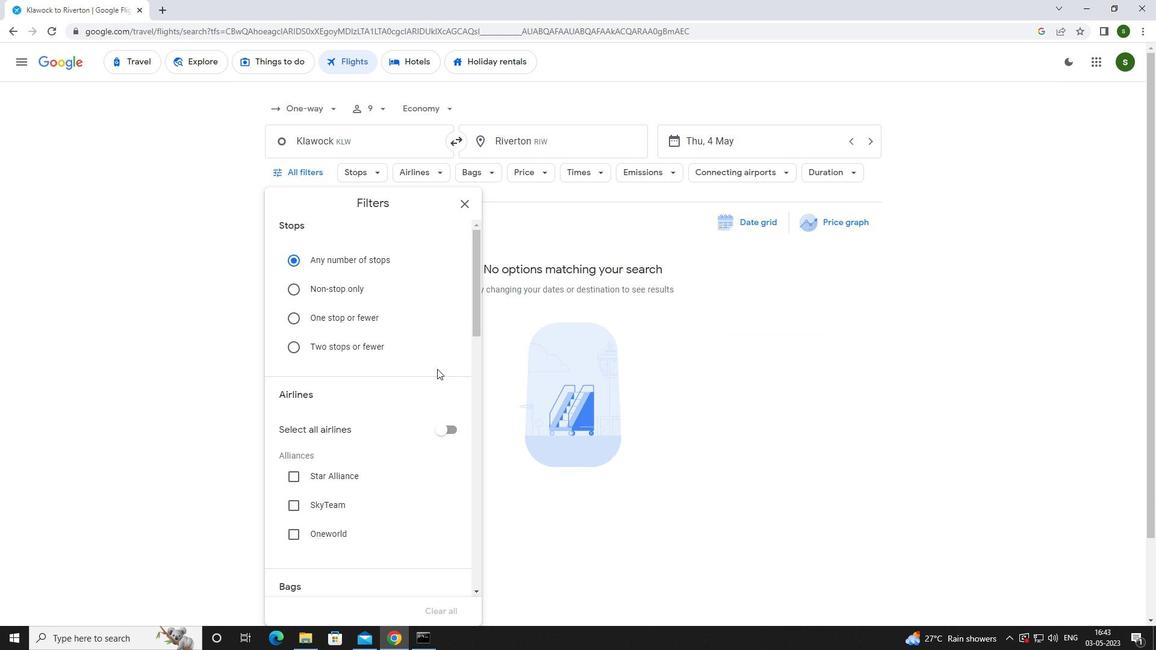 
Action: Mouse scrolled (437, 368) with delta (0, 0)
Screenshot: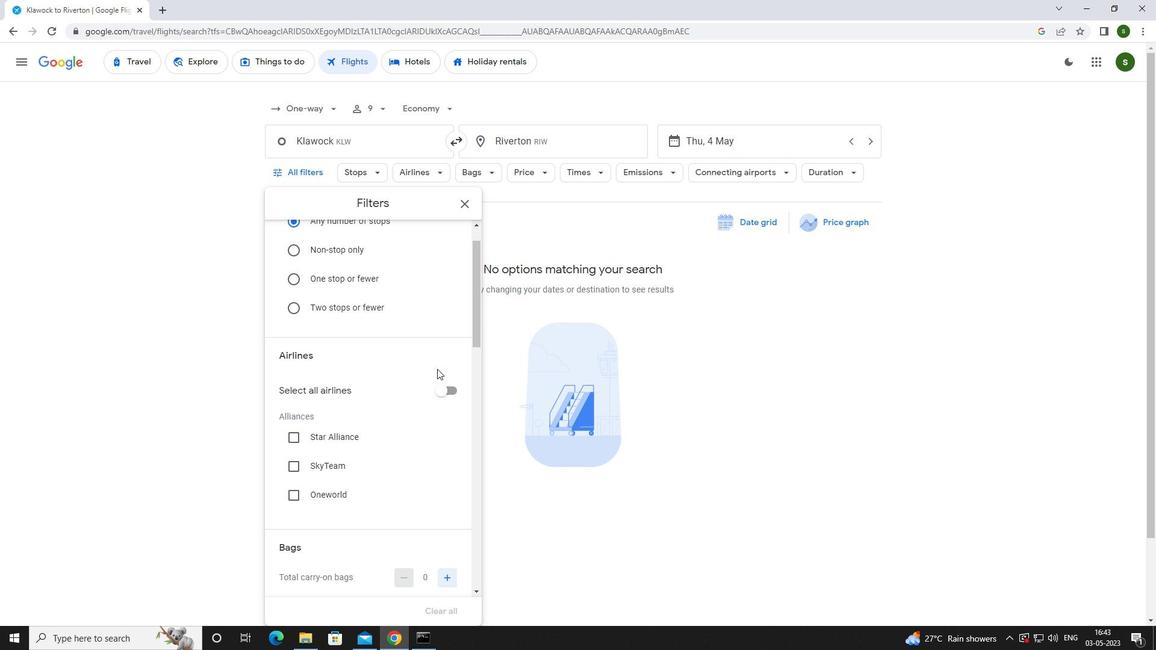 
Action: Mouse scrolled (437, 368) with delta (0, 0)
Screenshot: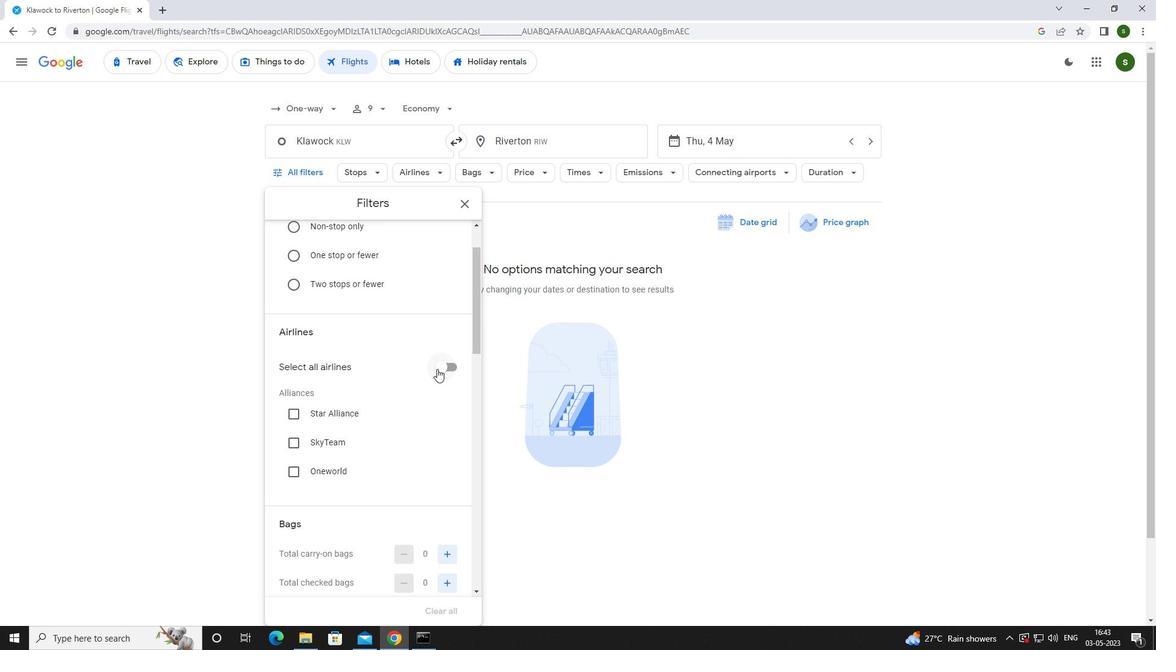 
Action: Mouse scrolled (437, 368) with delta (0, 0)
Screenshot: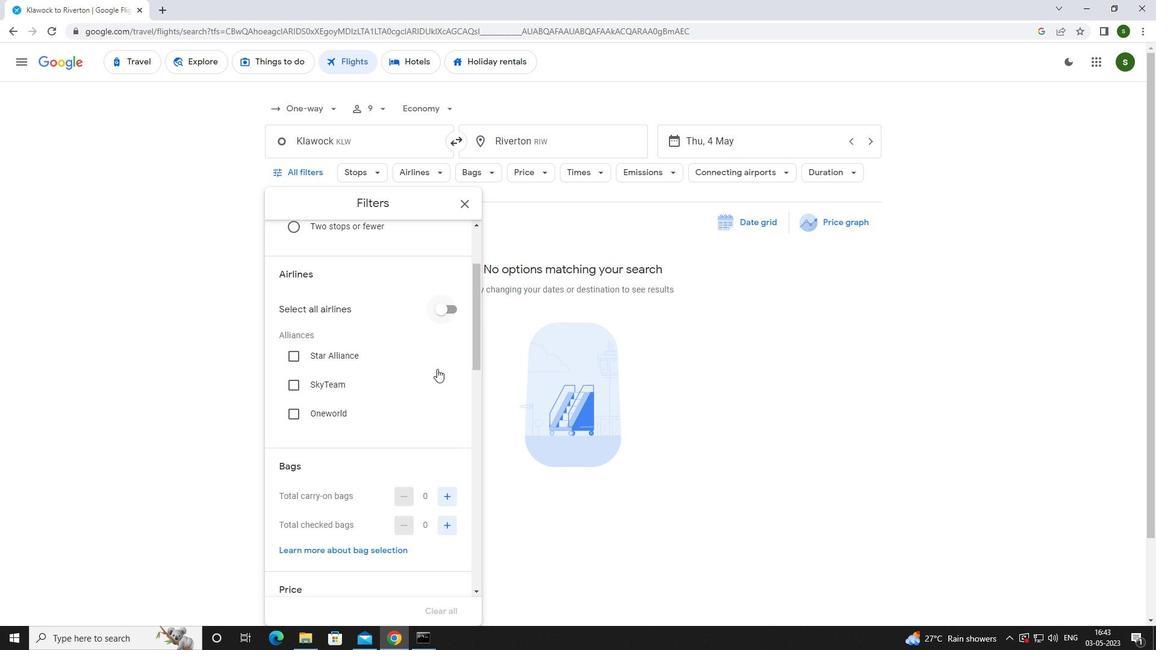 
Action: Mouse moved to (448, 379)
Screenshot: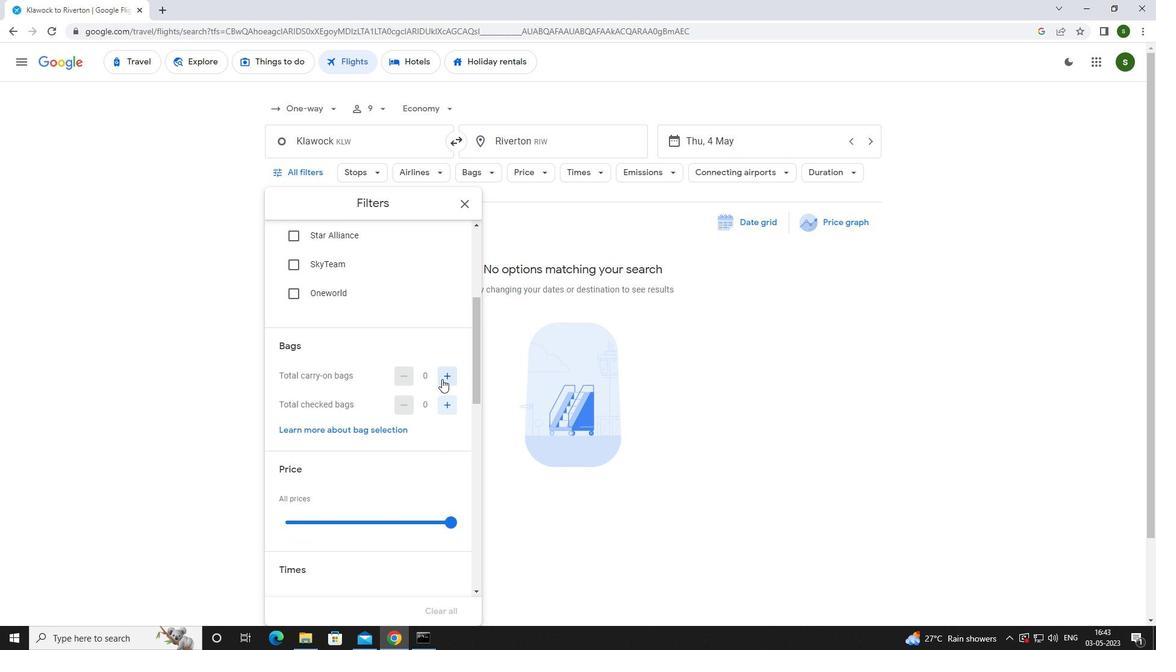 
Action: Mouse pressed left at (448, 379)
Screenshot: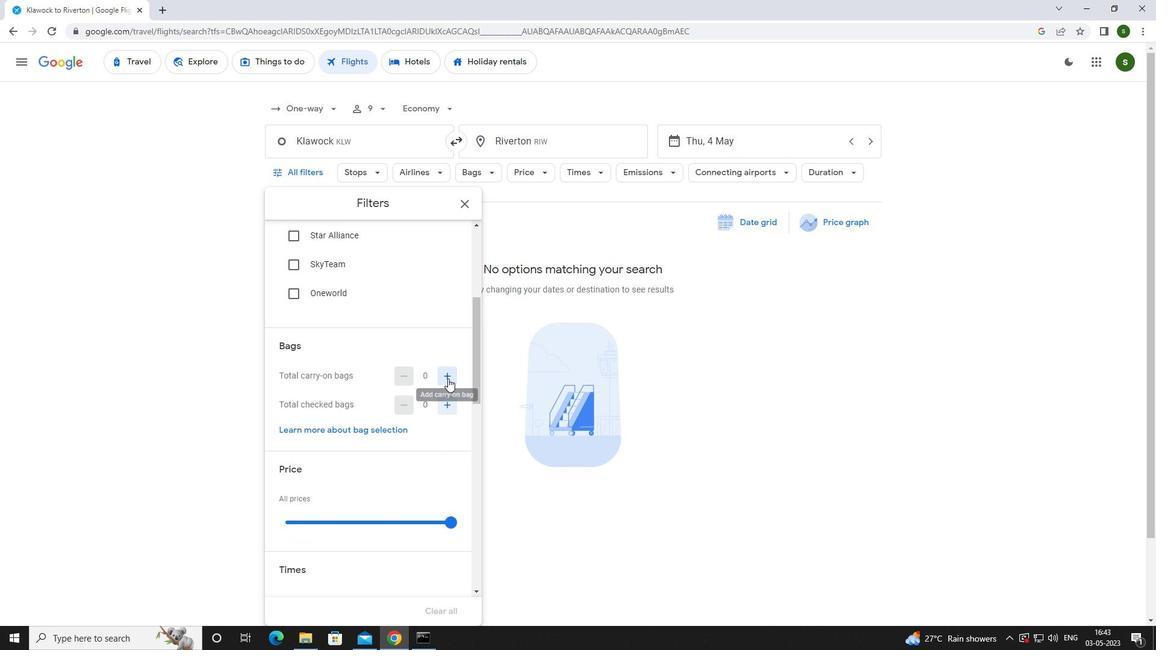 
Action: Mouse scrolled (448, 378) with delta (0, 0)
Screenshot: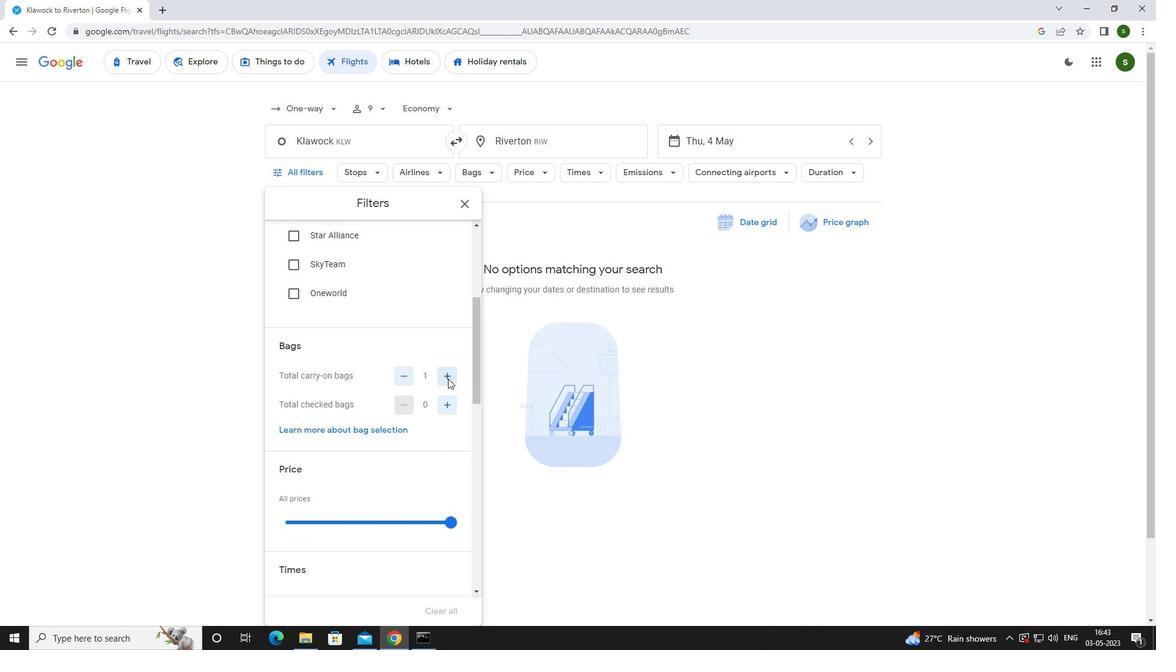 
Action: Mouse scrolled (448, 378) with delta (0, 0)
Screenshot: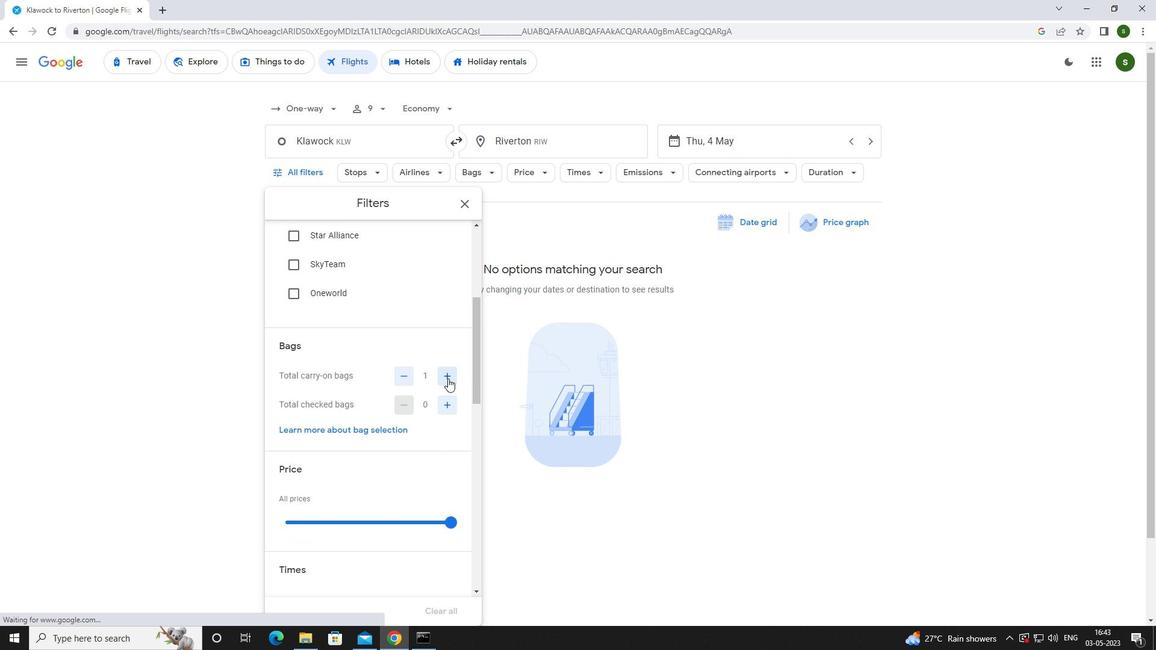 
Action: Mouse scrolled (448, 378) with delta (0, 0)
Screenshot: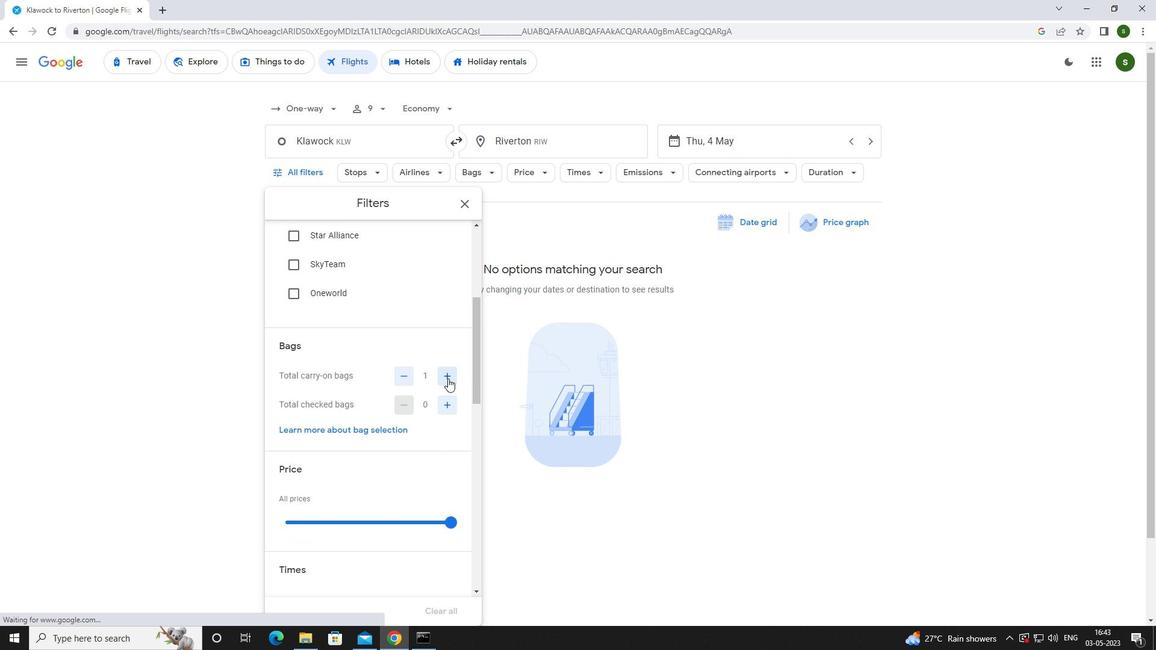 
Action: Mouse moved to (451, 345)
Screenshot: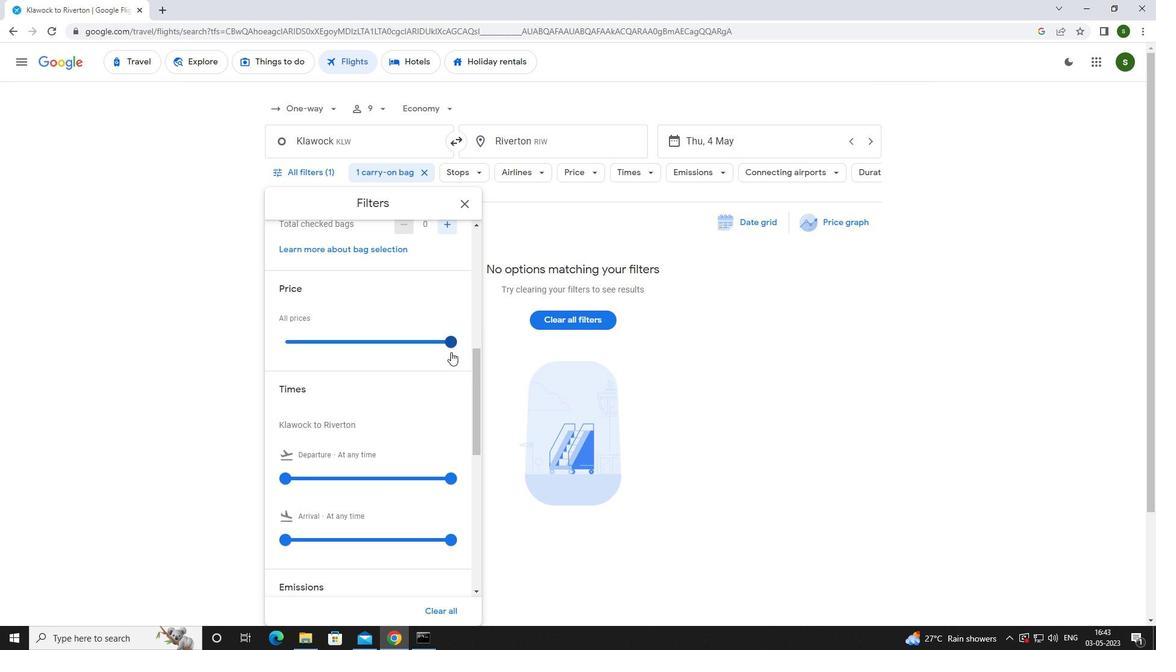 
Action: Mouse pressed left at (451, 345)
Screenshot: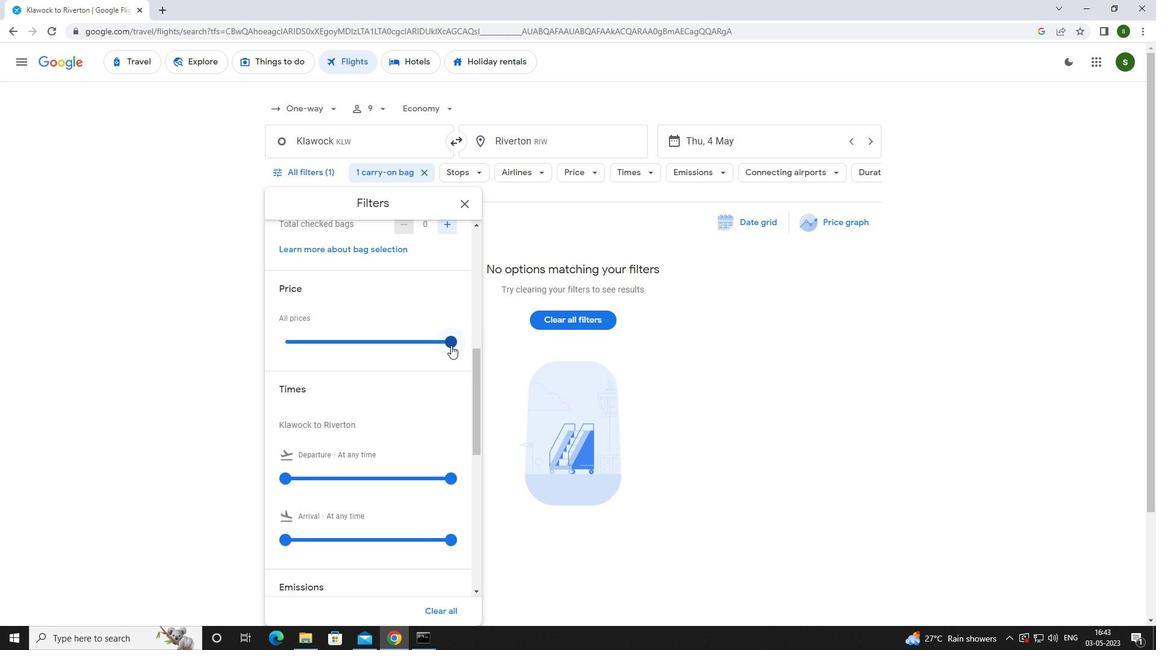 
Action: Mouse moved to (451, 345)
Screenshot: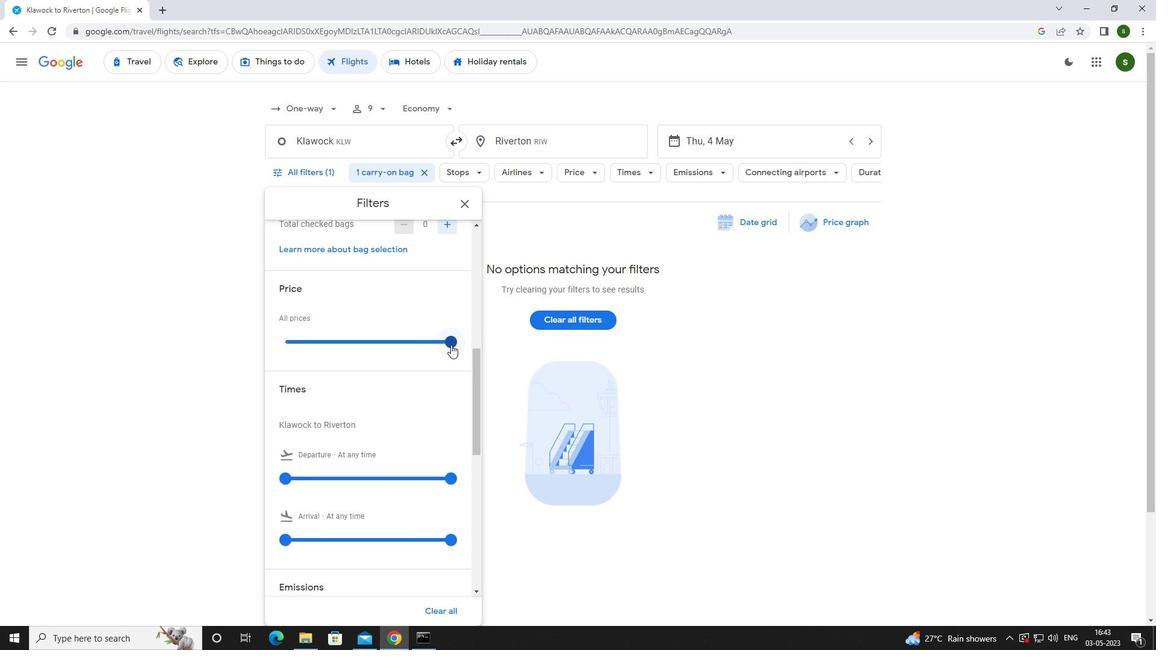 
Action: Mouse scrolled (451, 344) with delta (0, 0)
Screenshot: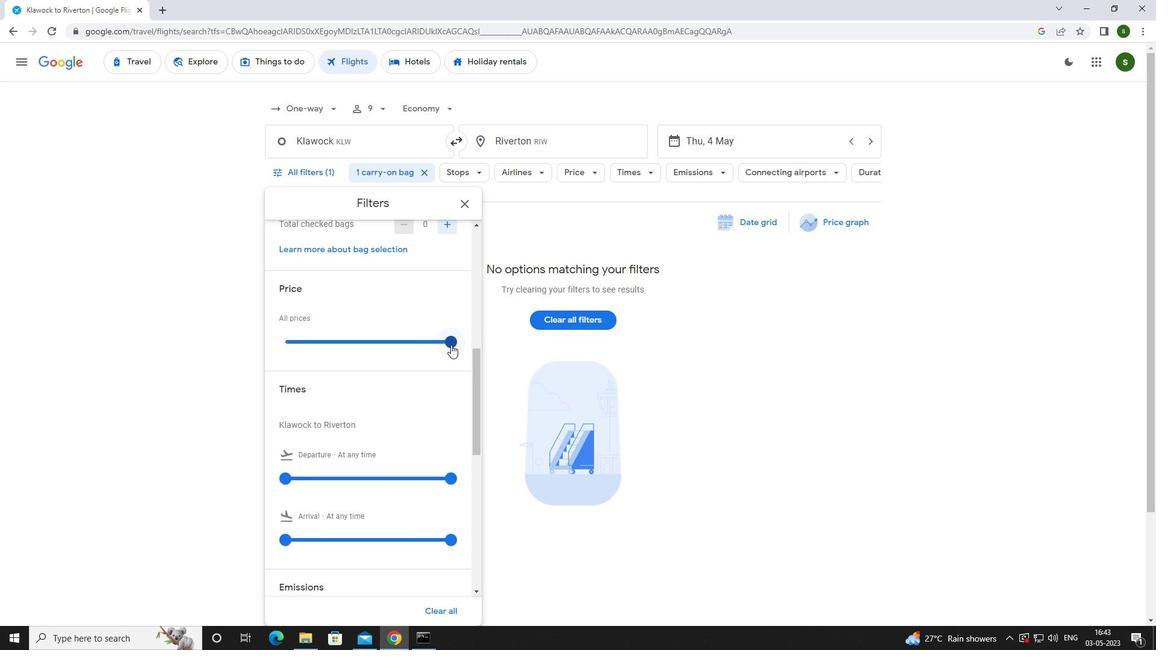 
Action: Mouse moved to (285, 418)
Screenshot: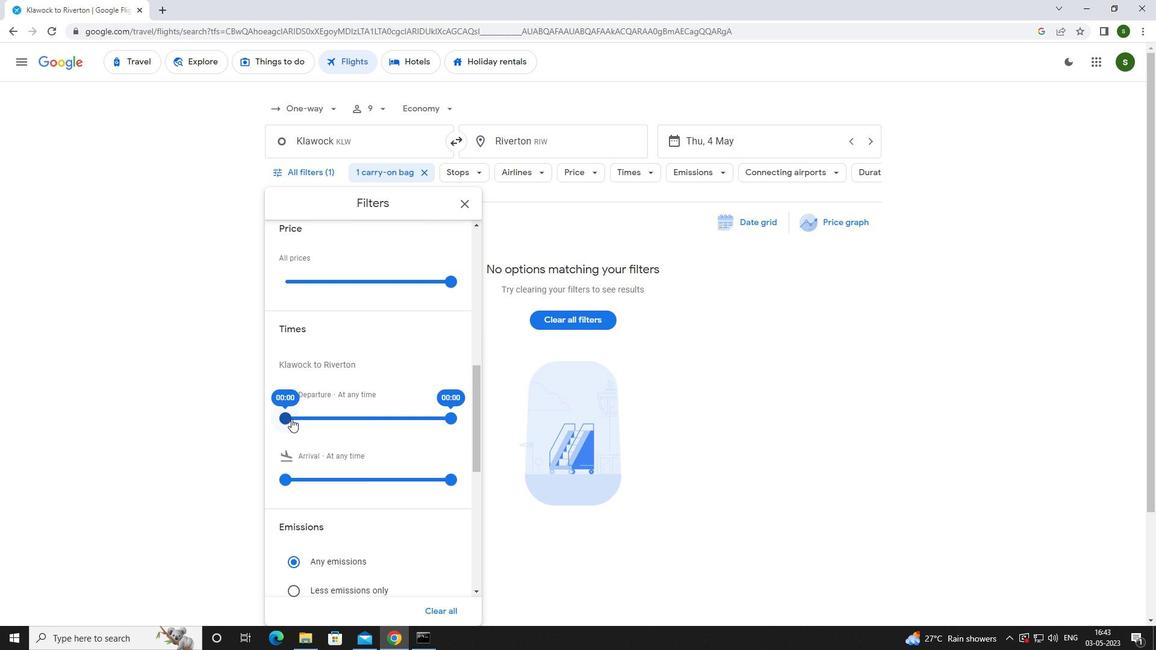 
Action: Mouse pressed left at (285, 418)
Screenshot: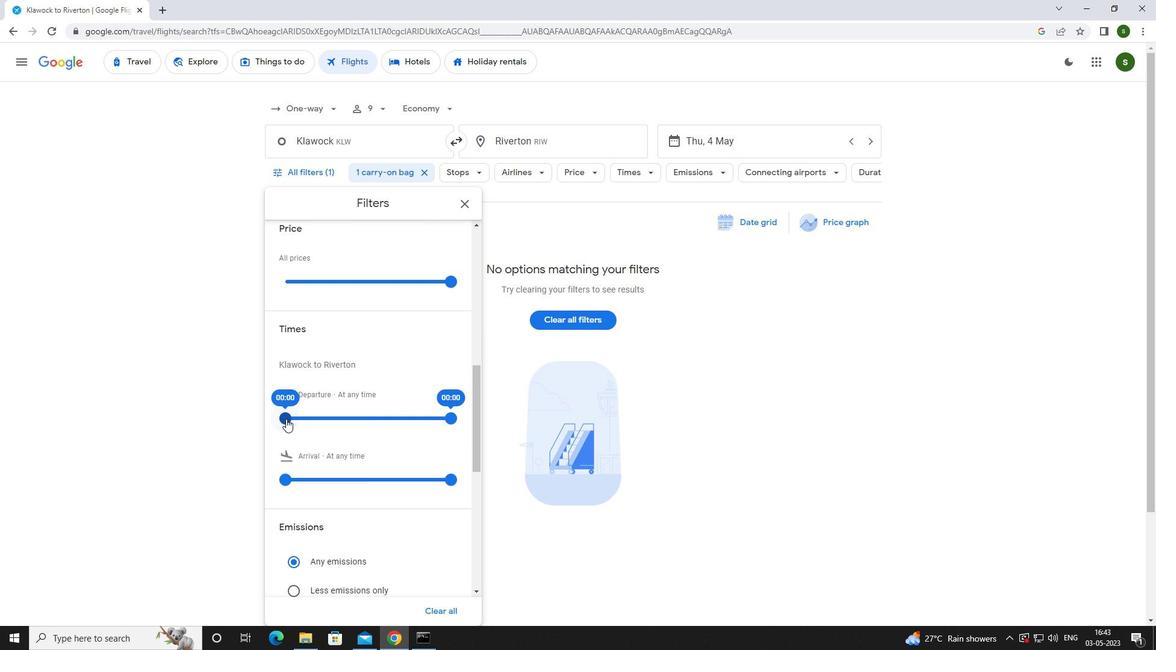
Action: Mouse moved to (685, 458)
Screenshot: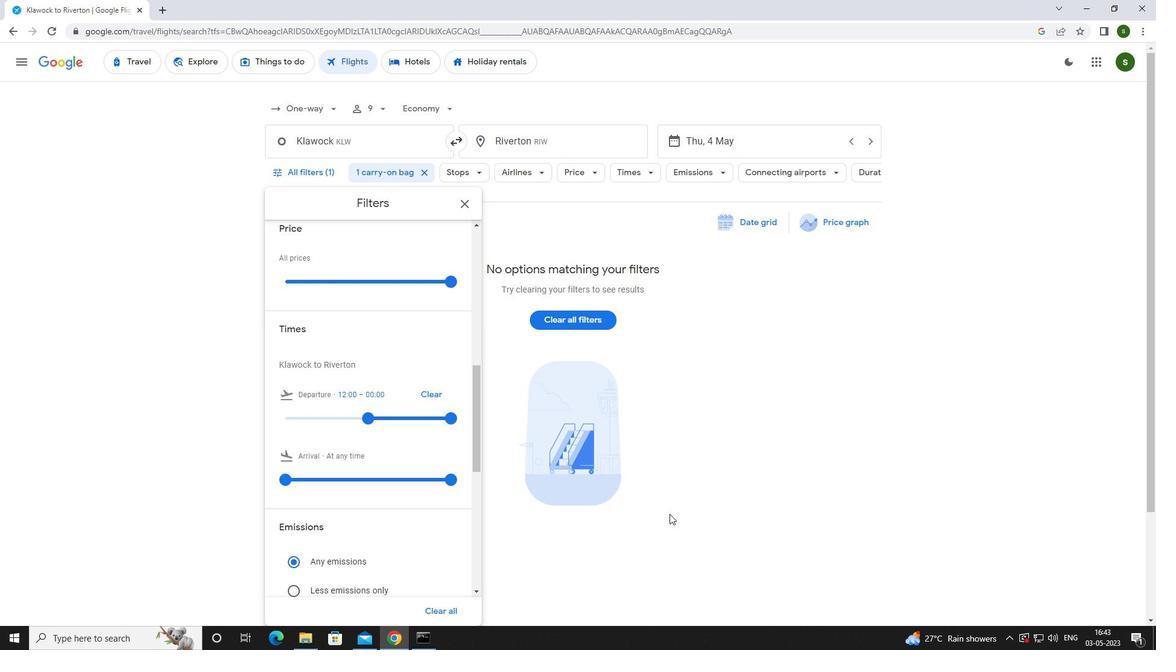 
Action: Mouse pressed left at (685, 458)
Screenshot: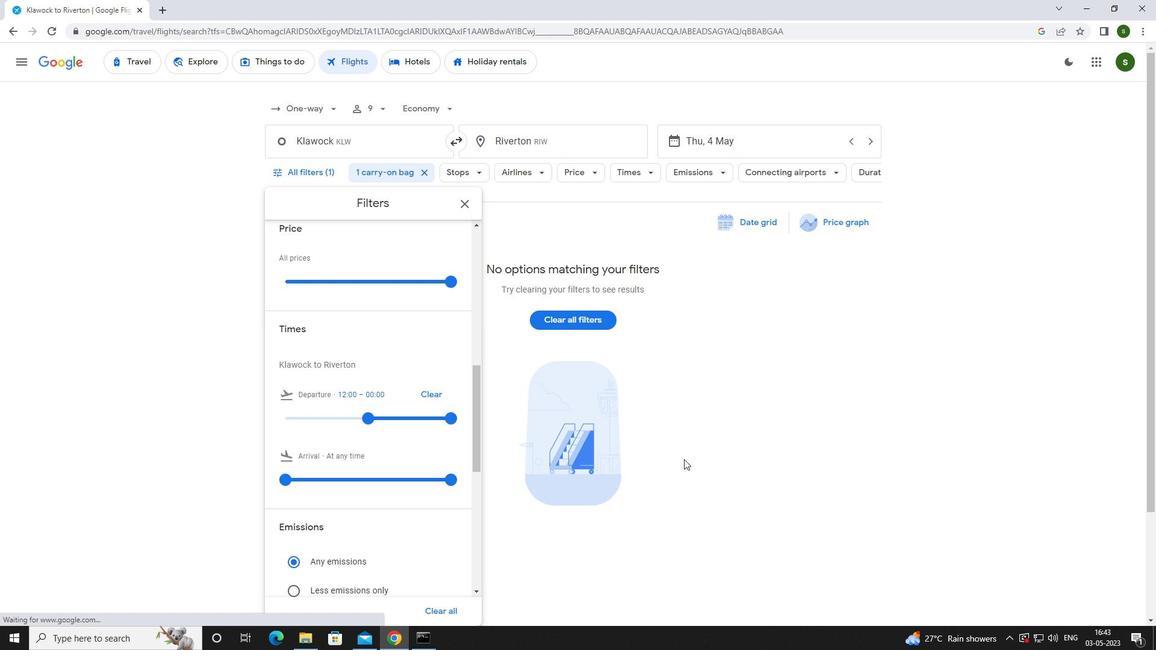 
